 Task: Create a scrum project BridgeTech. Add to scrum project BridgeTech a team member softage.3@softage.net and assign as Project Lead. Add to scrum project BridgeTech a team member softage.4@softage.net
Action: Mouse moved to (225, 65)
Screenshot: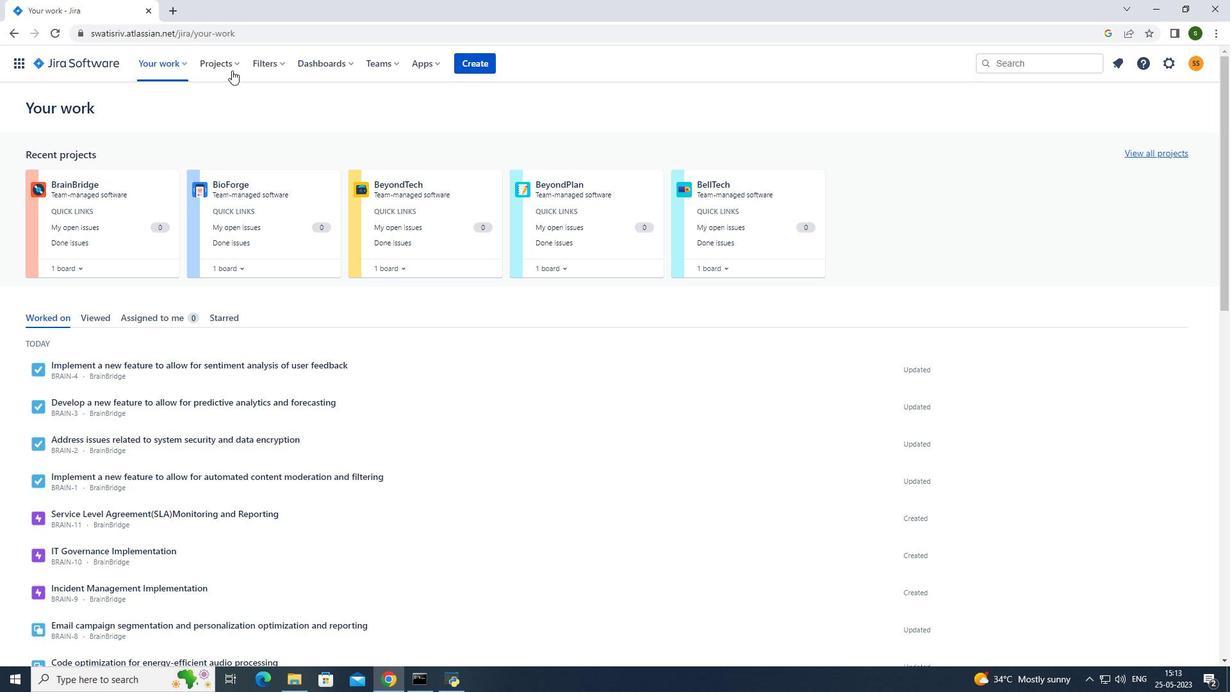 
Action: Mouse pressed left at (225, 65)
Screenshot: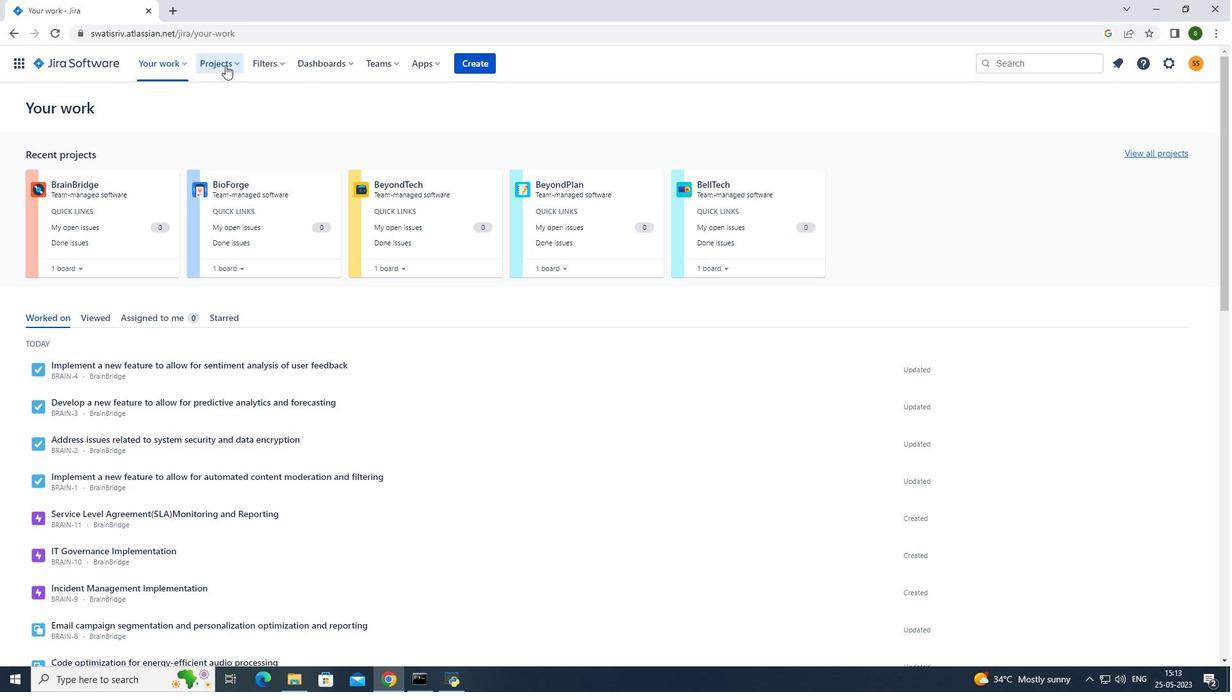 
Action: Mouse moved to (240, 317)
Screenshot: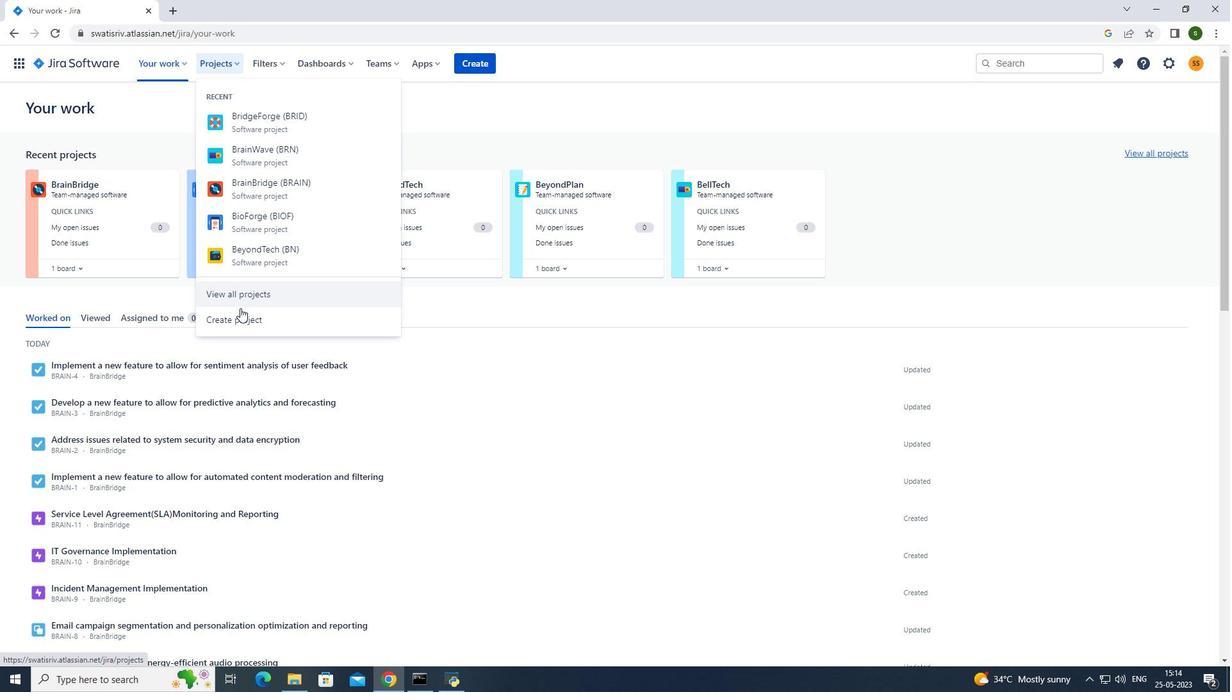 
Action: Mouse pressed left at (240, 317)
Screenshot: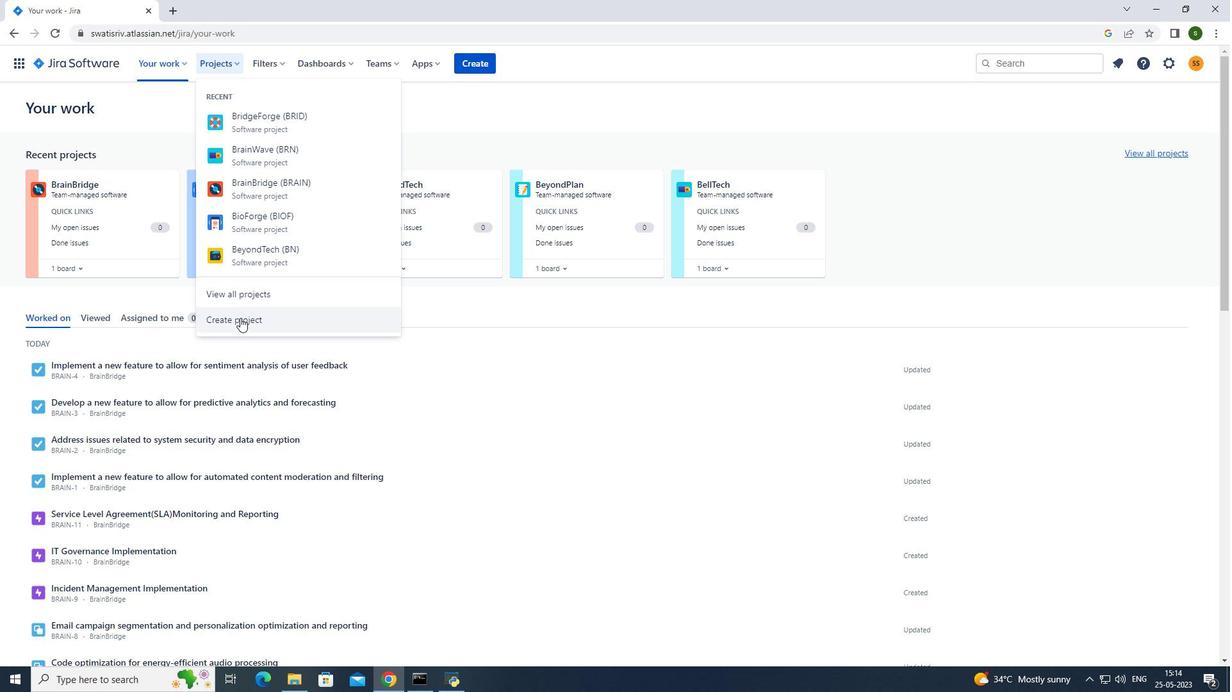 
Action: Mouse moved to (788, 321)
Screenshot: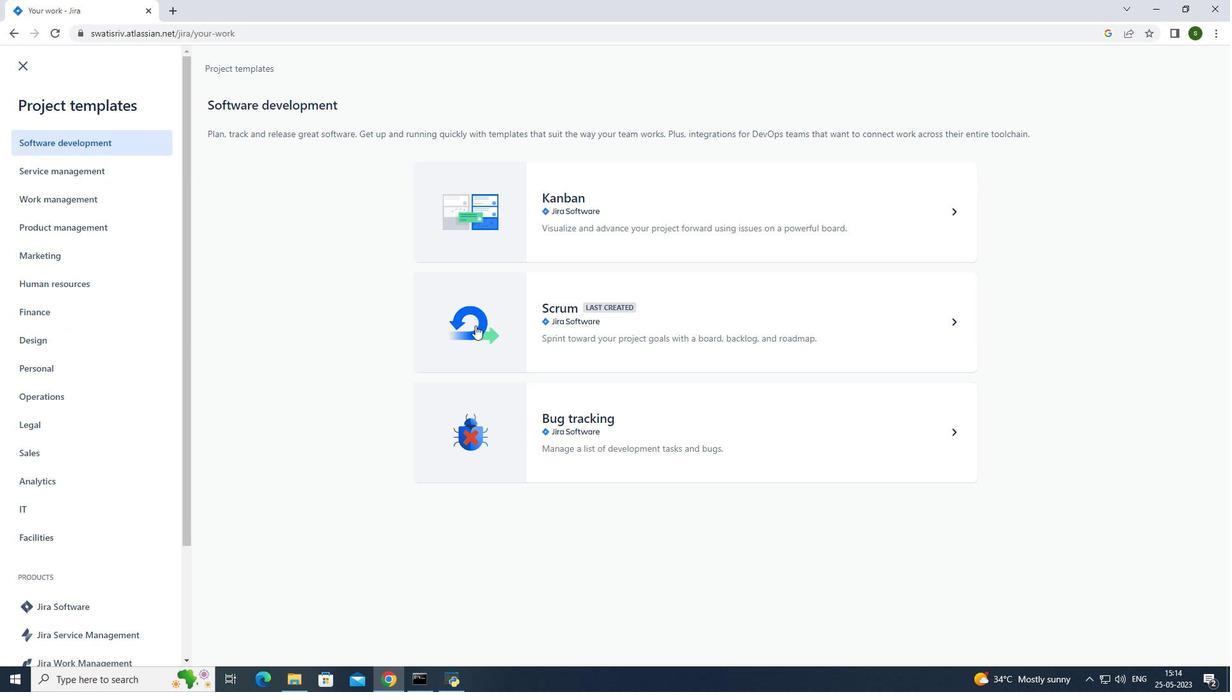 
Action: Mouse pressed left at (788, 321)
Screenshot: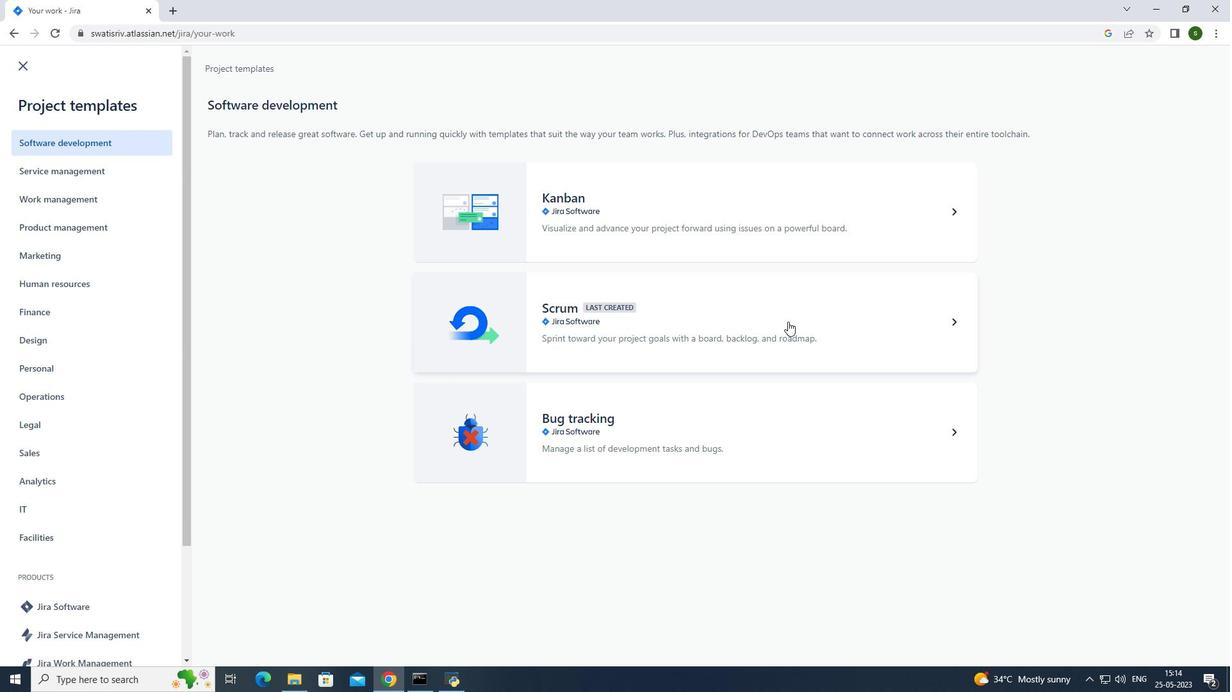 
Action: Mouse moved to (951, 639)
Screenshot: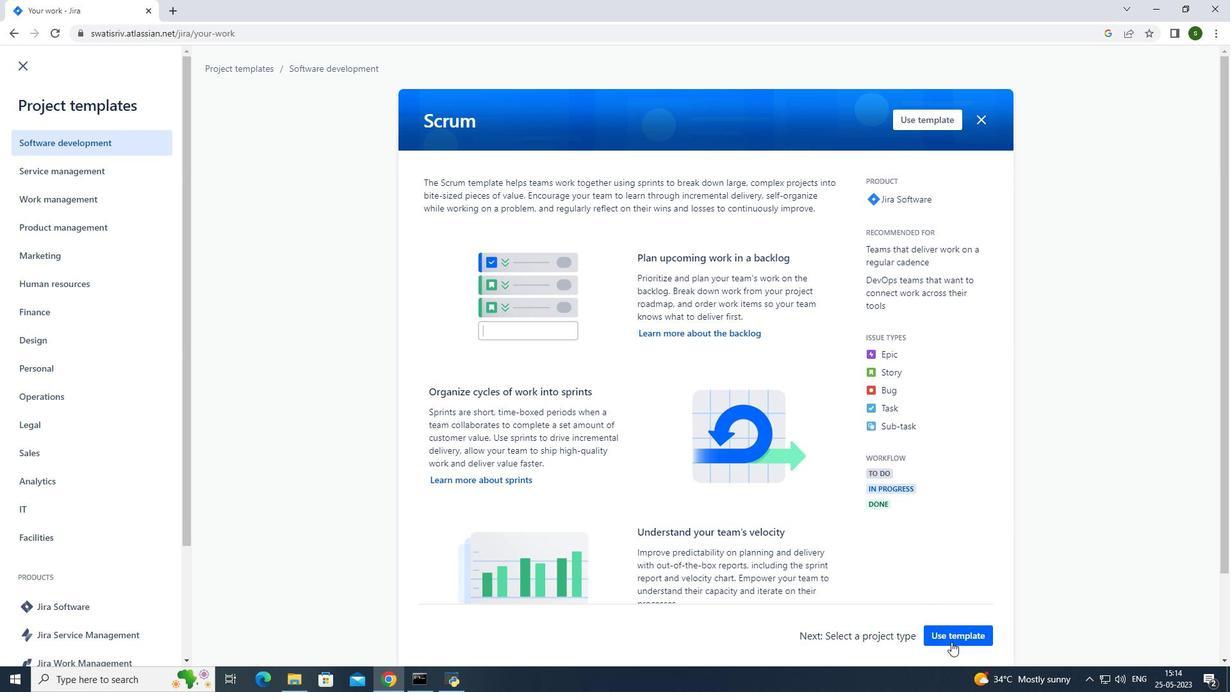
Action: Mouse pressed left at (951, 639)
Screenshot: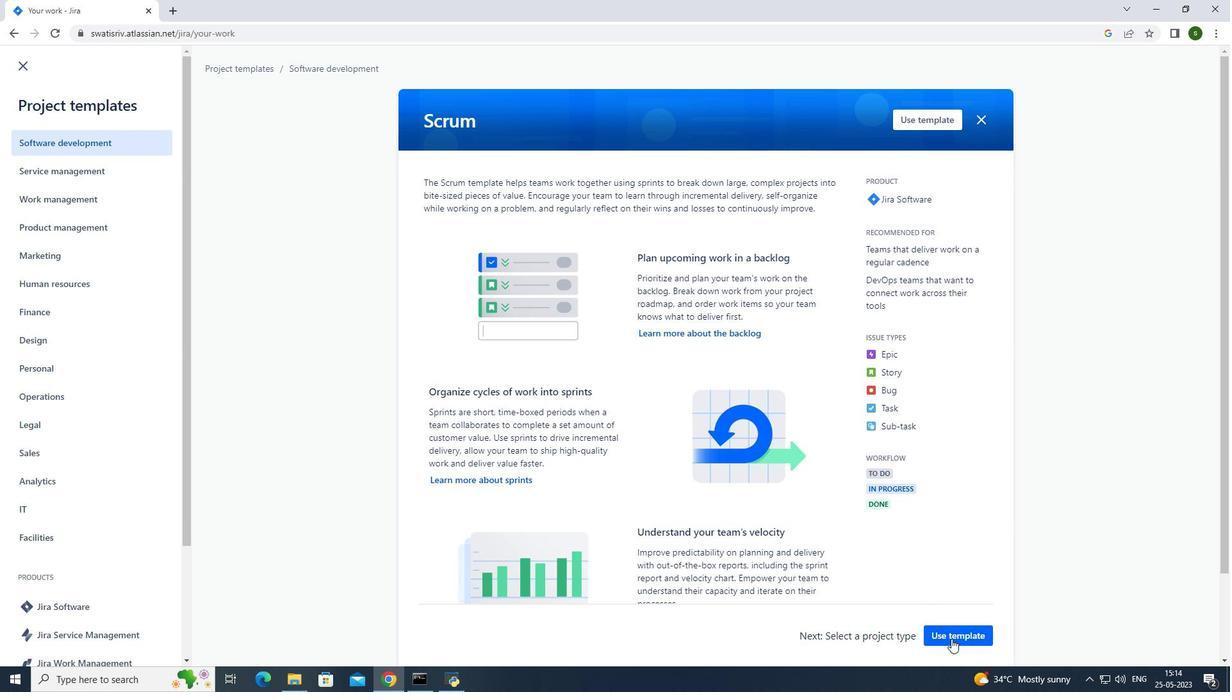 
Action: Mouse moved to (575, 628)
Screenshot: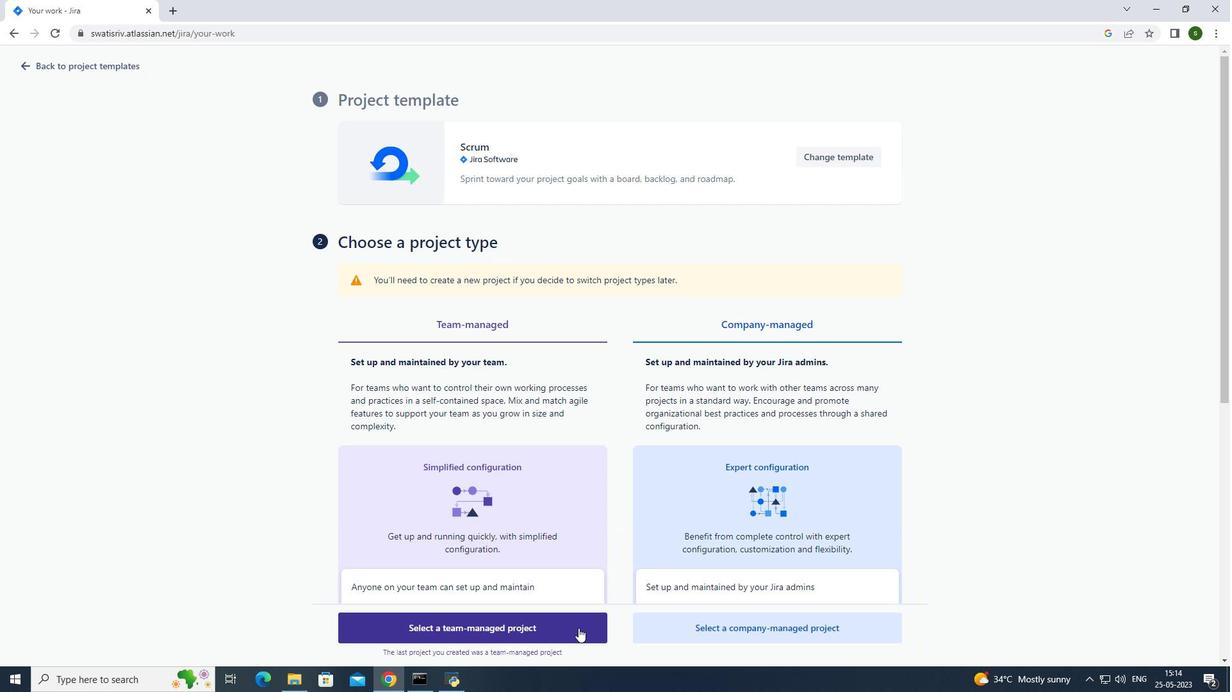 
Action: Mouse pressed left at (575, 628)
Screenshot: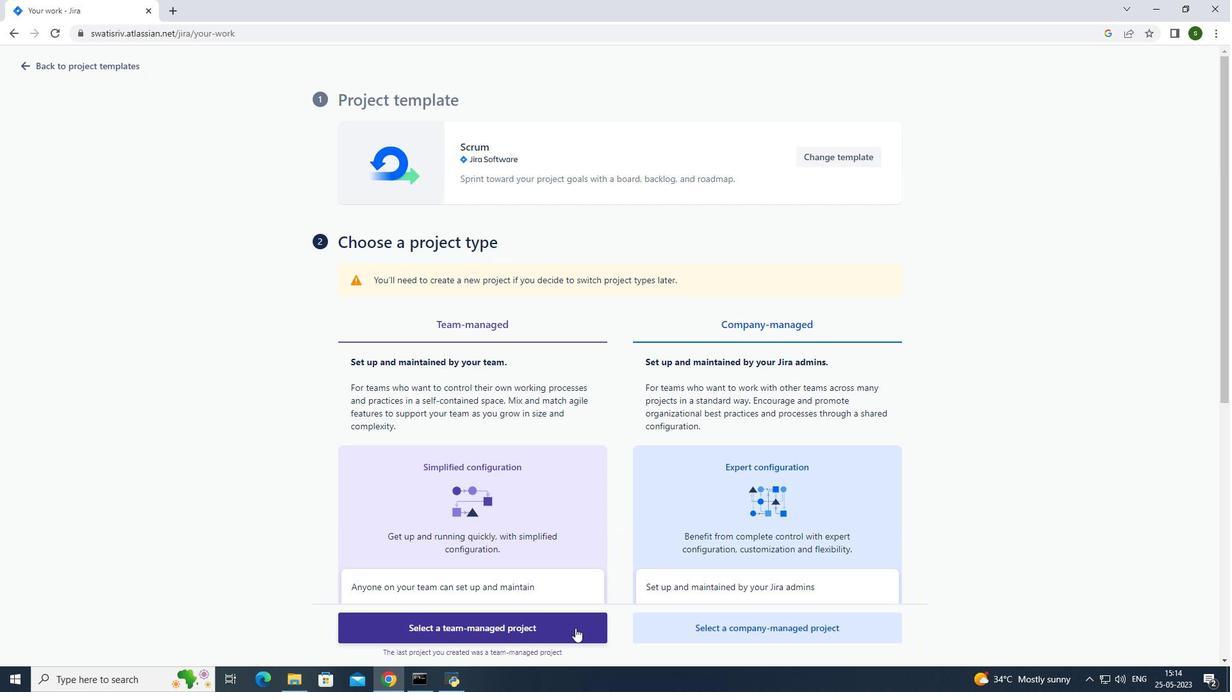 
Action: Mouse moved to (463, 295)
Screenshot: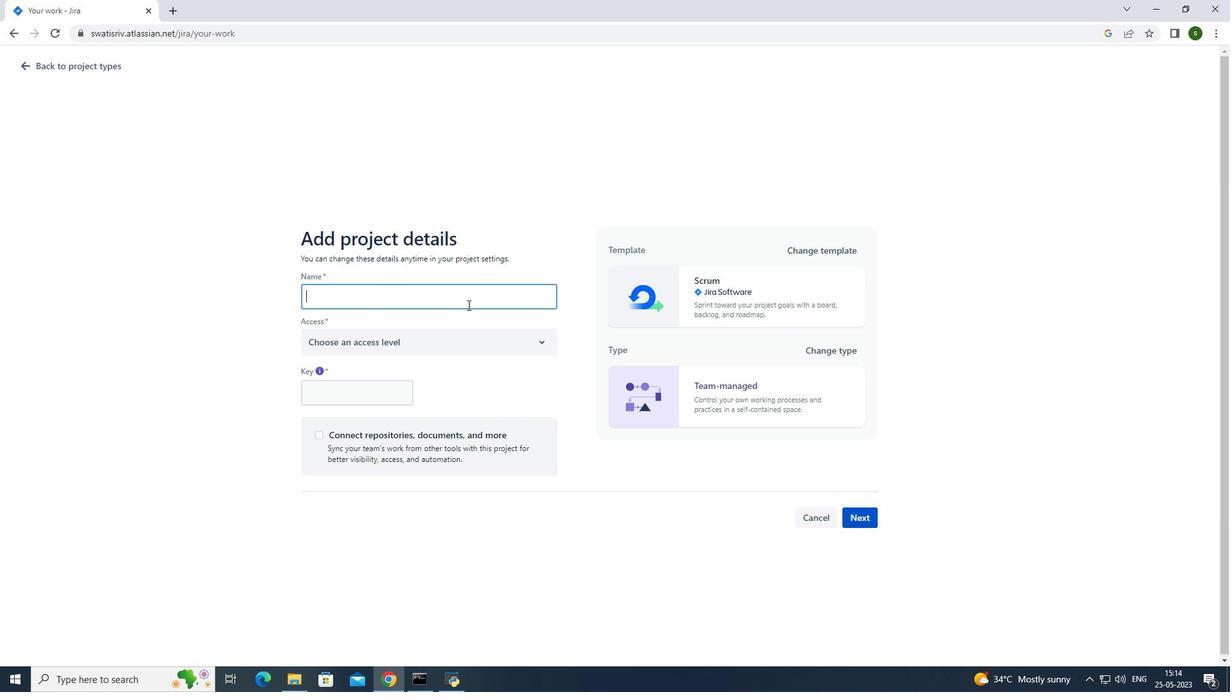 
Action: Mouse pressed left at (463, 295)
Screenshot: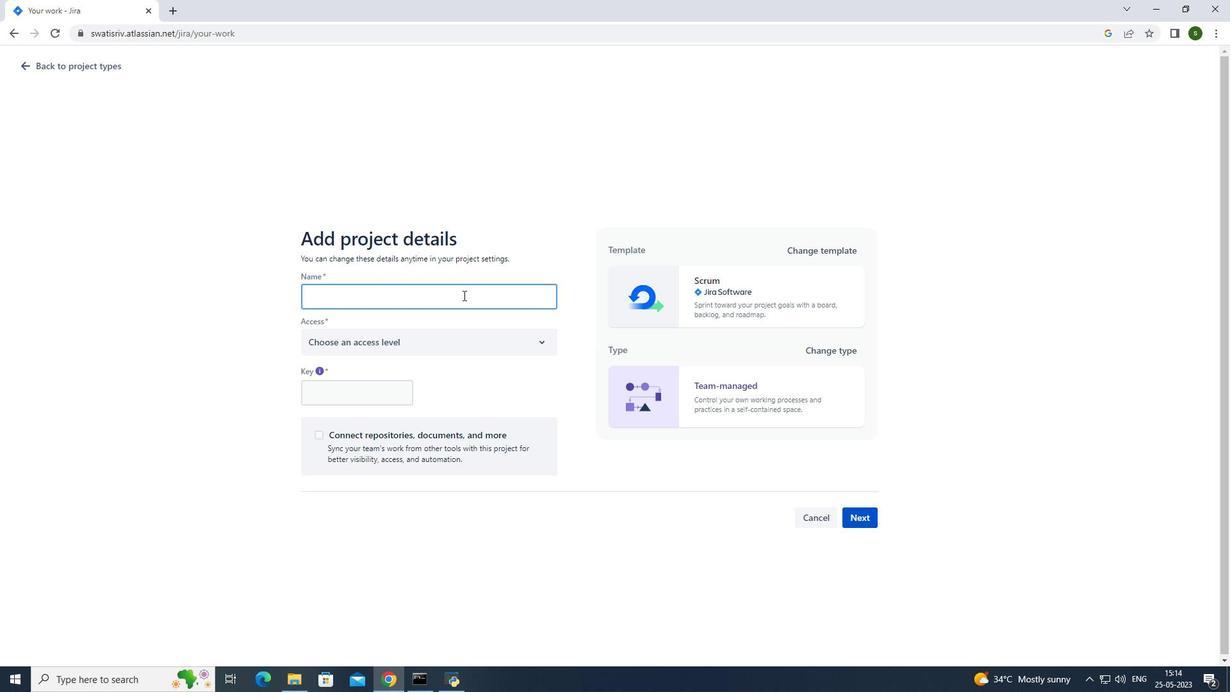 
Action: Key pressed <Key.caps_lock>B<Key.caps_lock>ridge<Key.space><Key.caps_lock>T<Key.caps_lock>ech
Screenshot: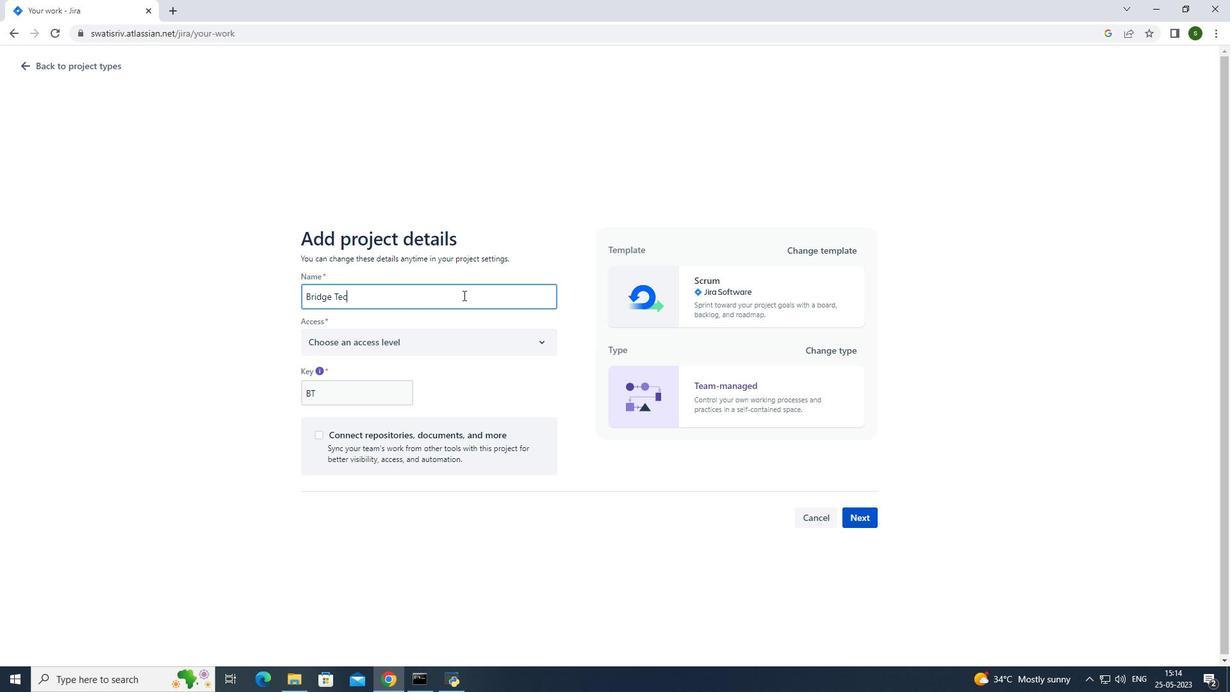 
Action: Mouse moved to (512, 348)
Screenshot: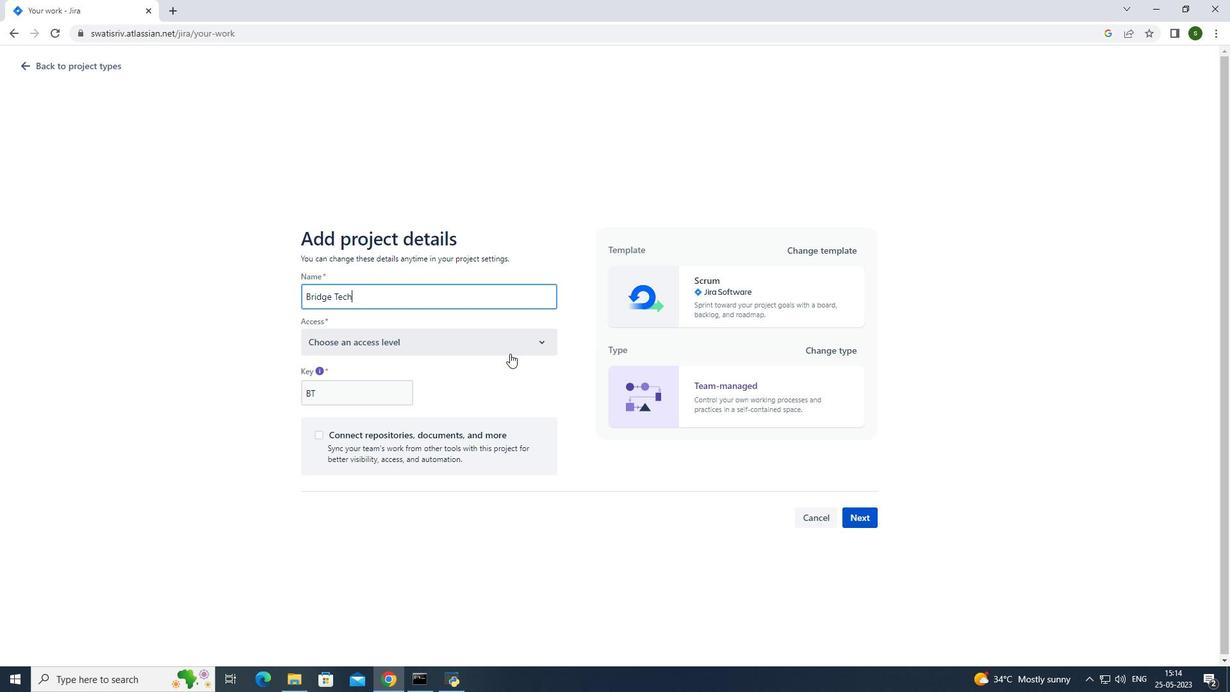 
Action: Mouse pressed left at (512, 348)
Screenshot: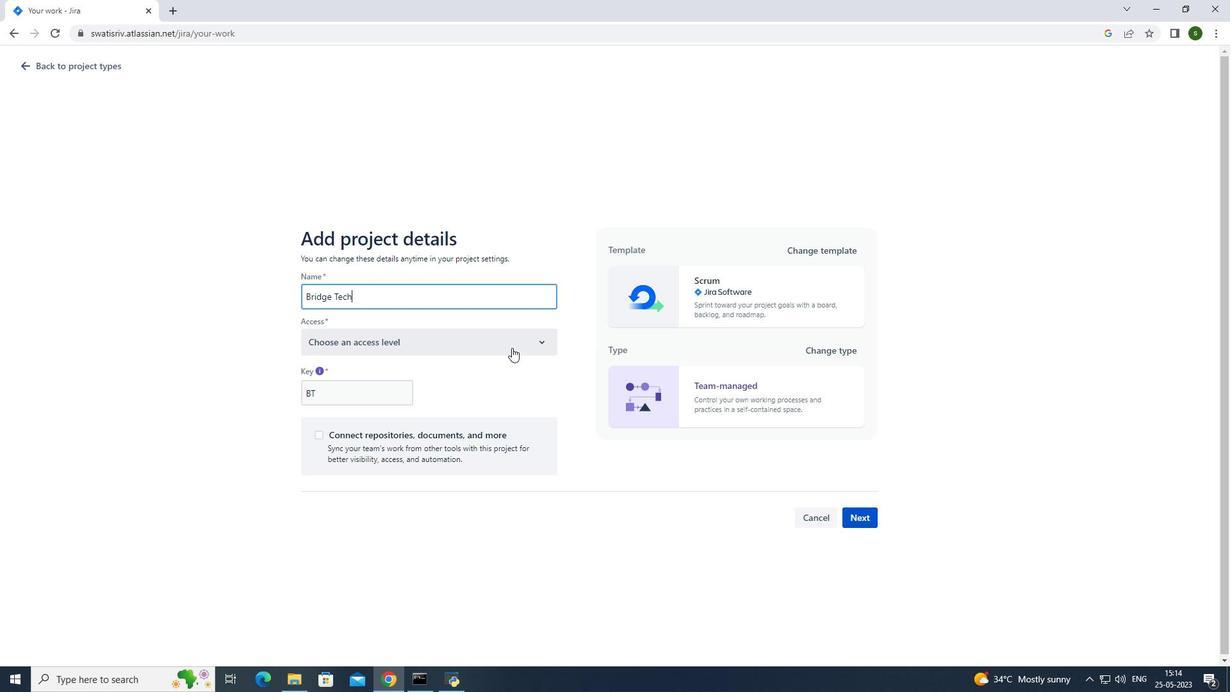 
Action: Mouse moved to (480, 385)
Screenshot: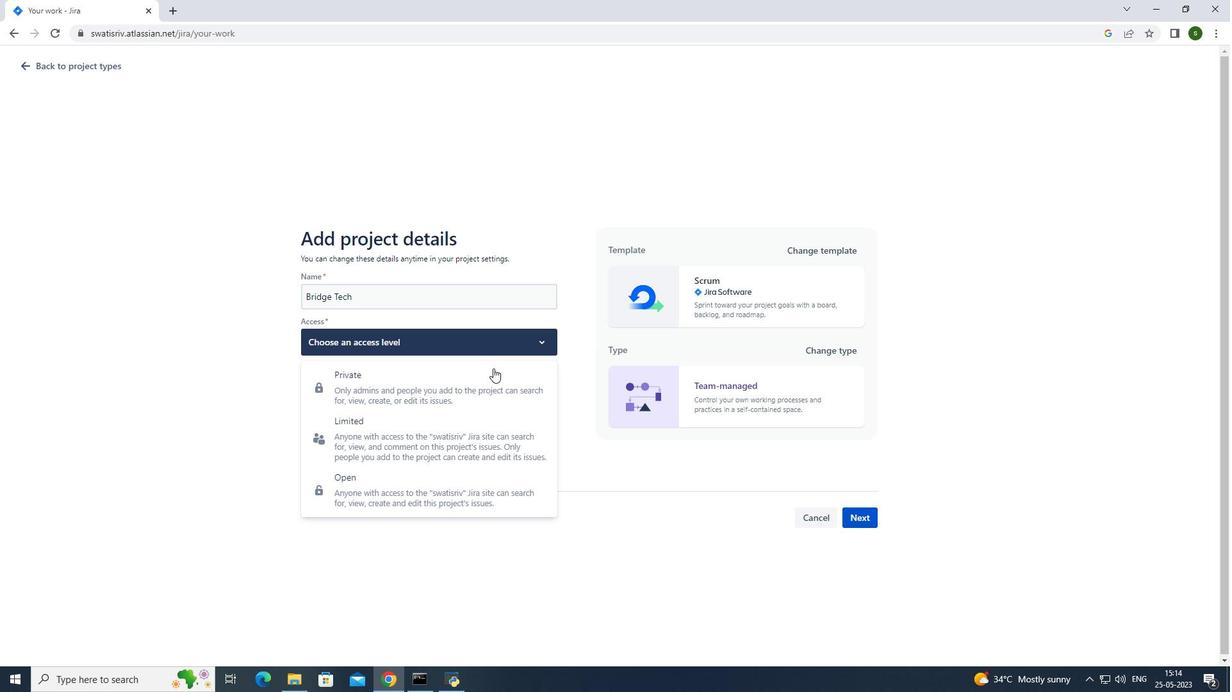 
Action: Mouse pressed left at (480, 385)
Screenshot: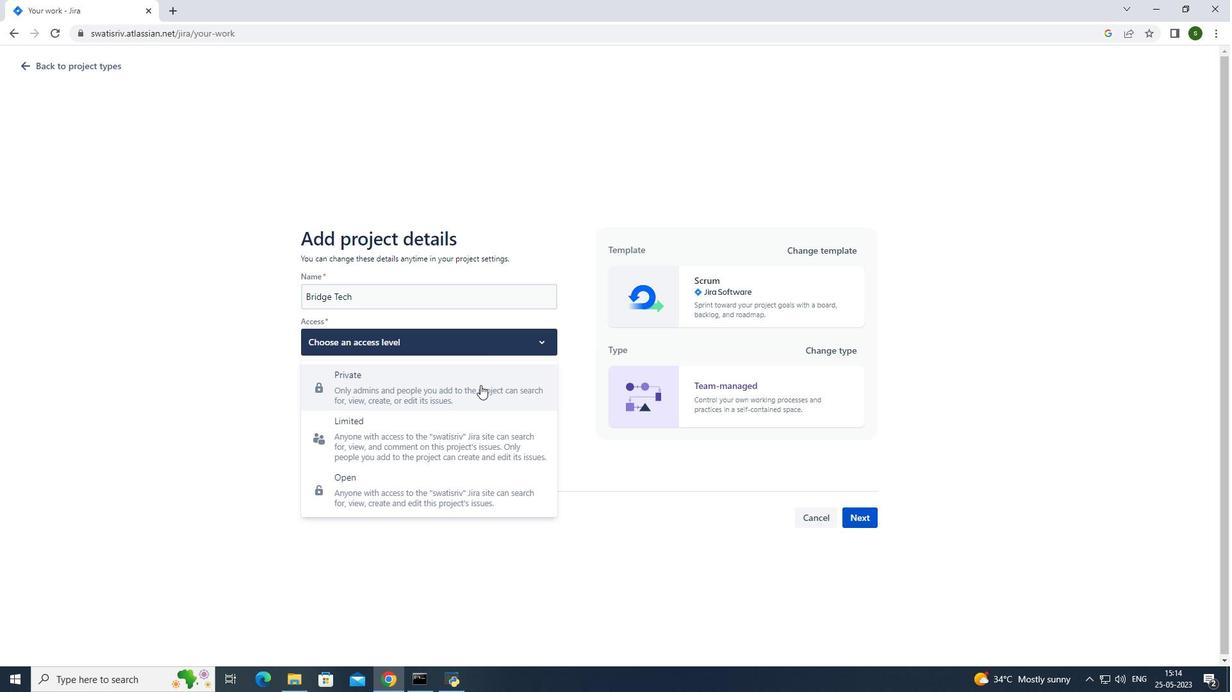 
Action: Mouse moved to (863, 518)
Screenshot: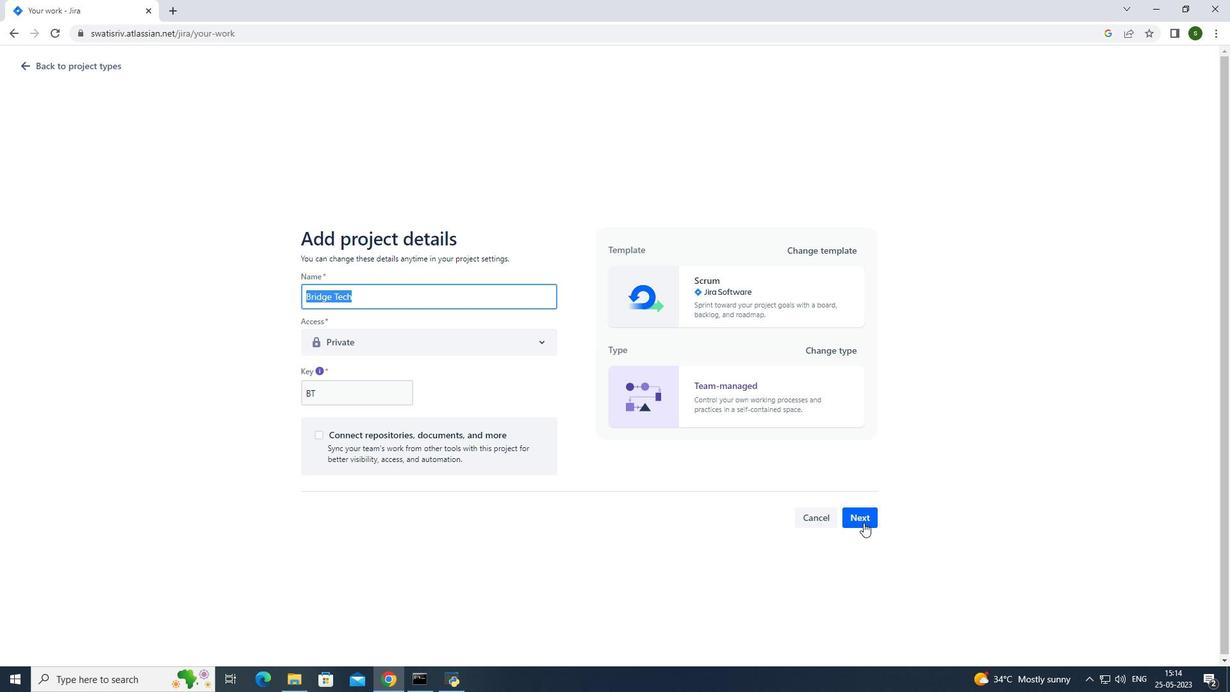 
Action: Mouse pressed left at (863, 518)
Screenshot: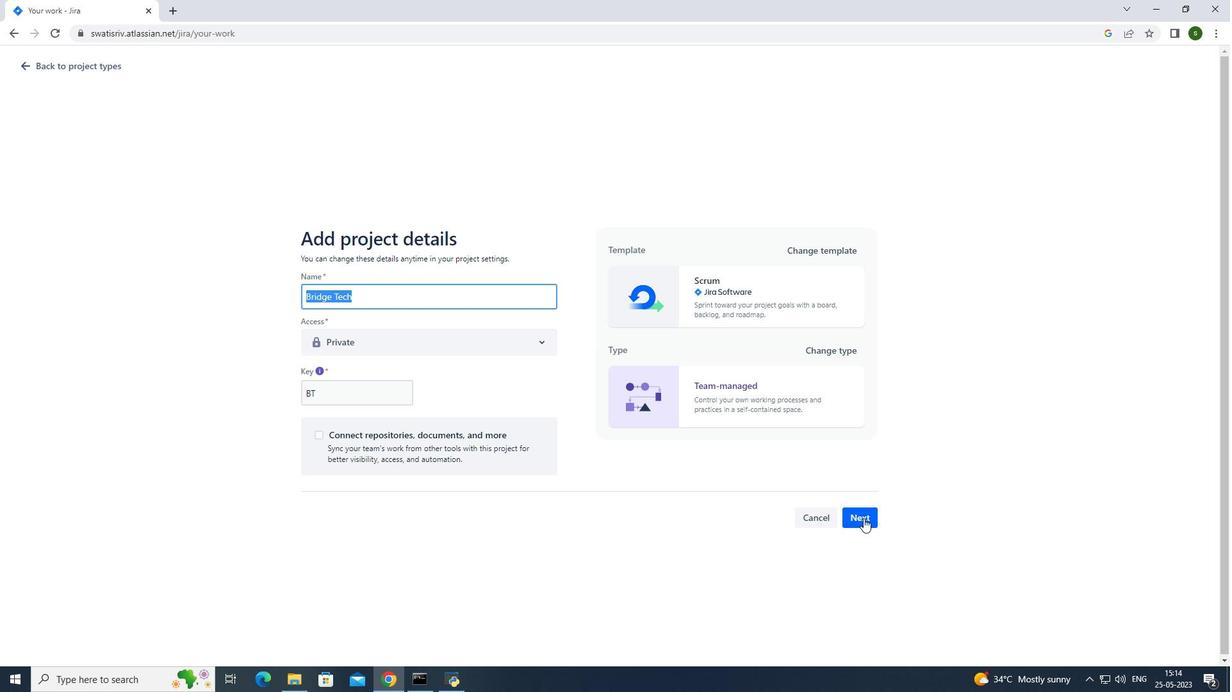 
Action: Mouse moved to (736, 433)
Screenshot: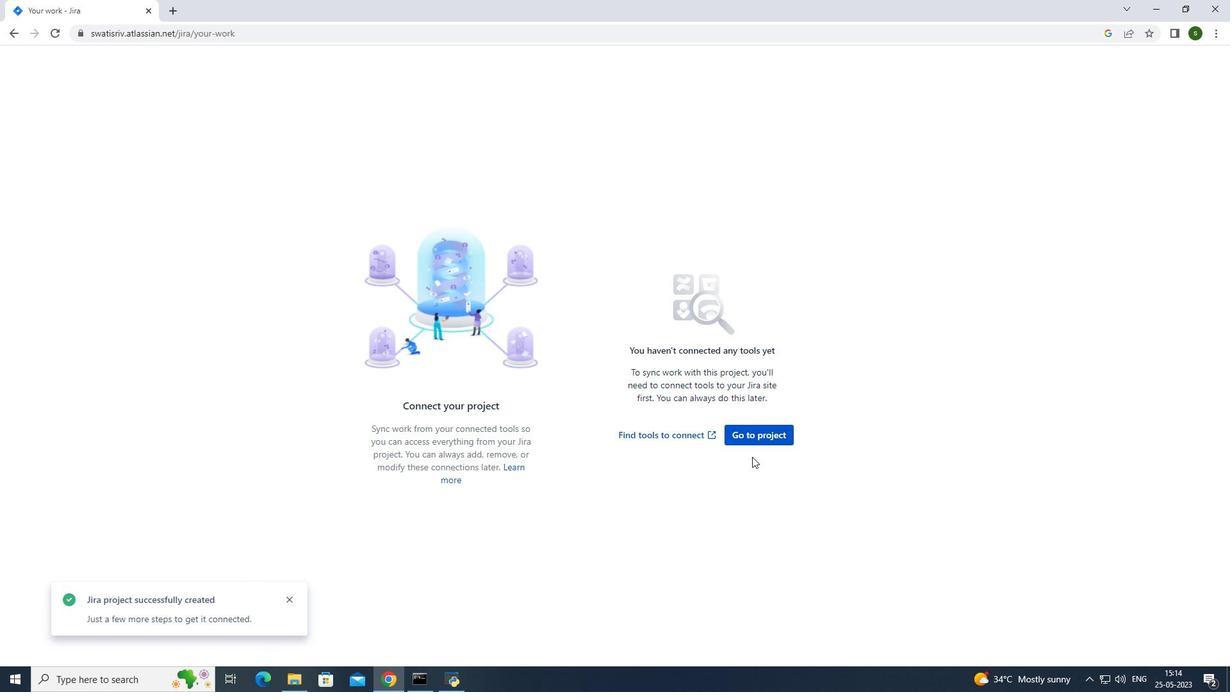 
Action: Mouse pressed left at (736, 433)
Screenshot: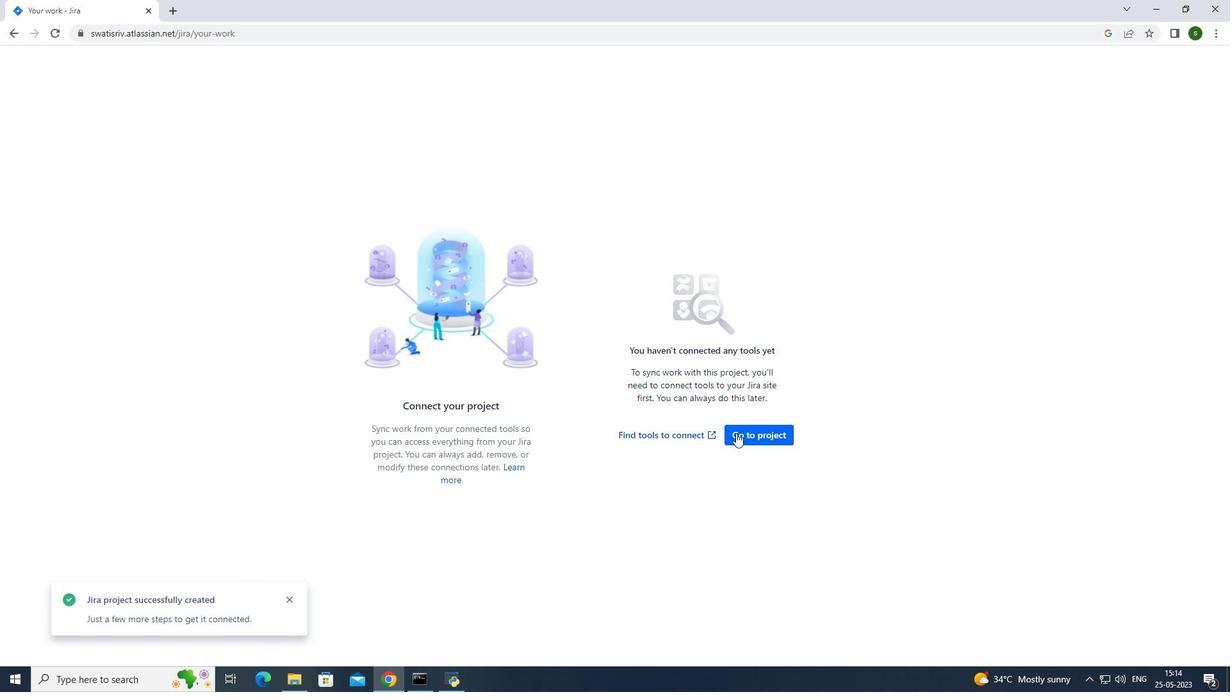 
Action: Mouse moved to (217, 58)
Screenshot: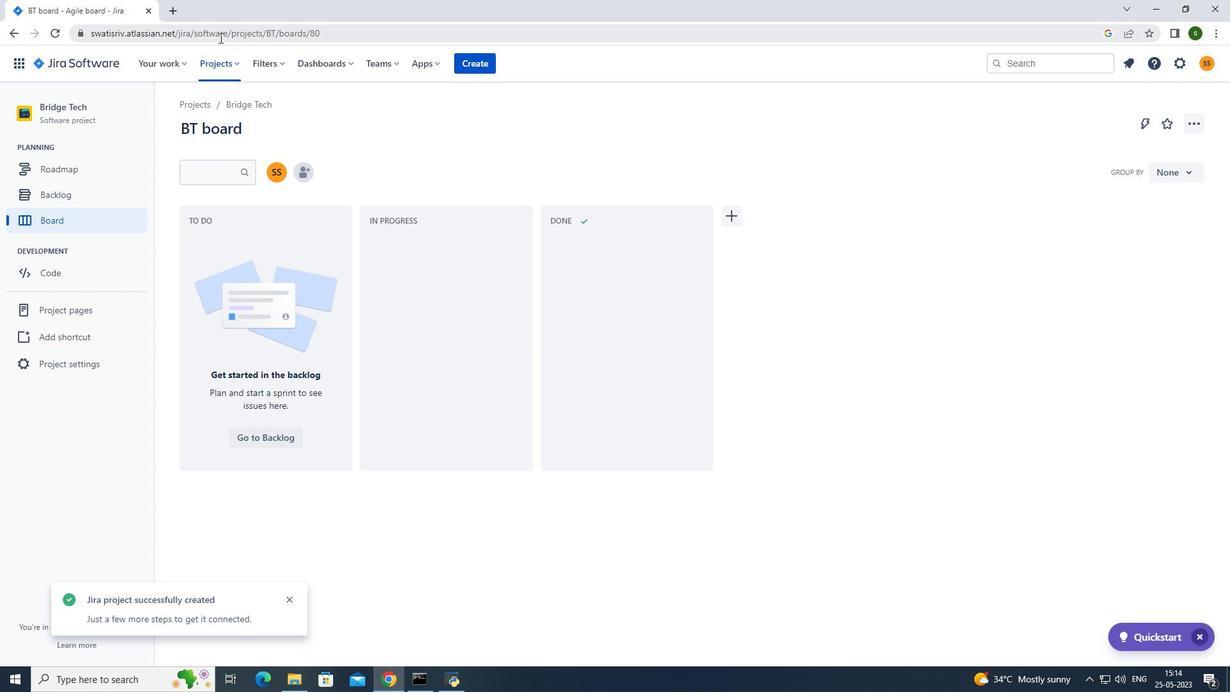 
Action: Mouse pressed left at (217, 58)
Screenshot: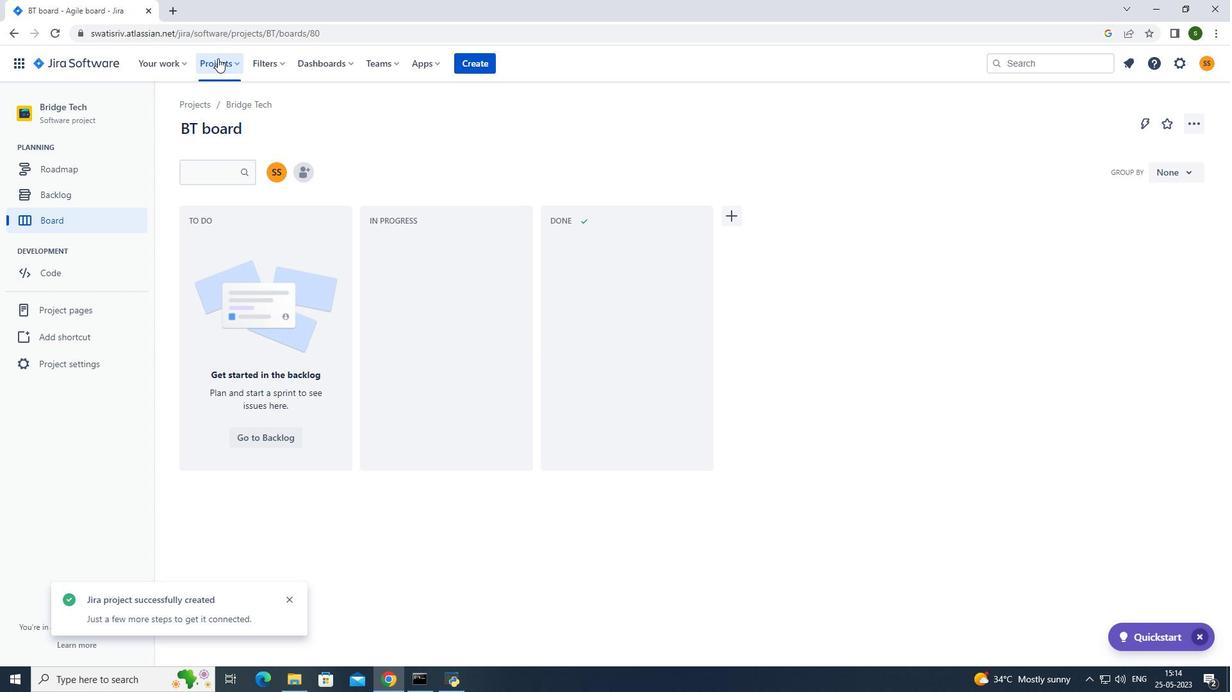 
Action: Mouse moved to (279, 117)
Screenshot: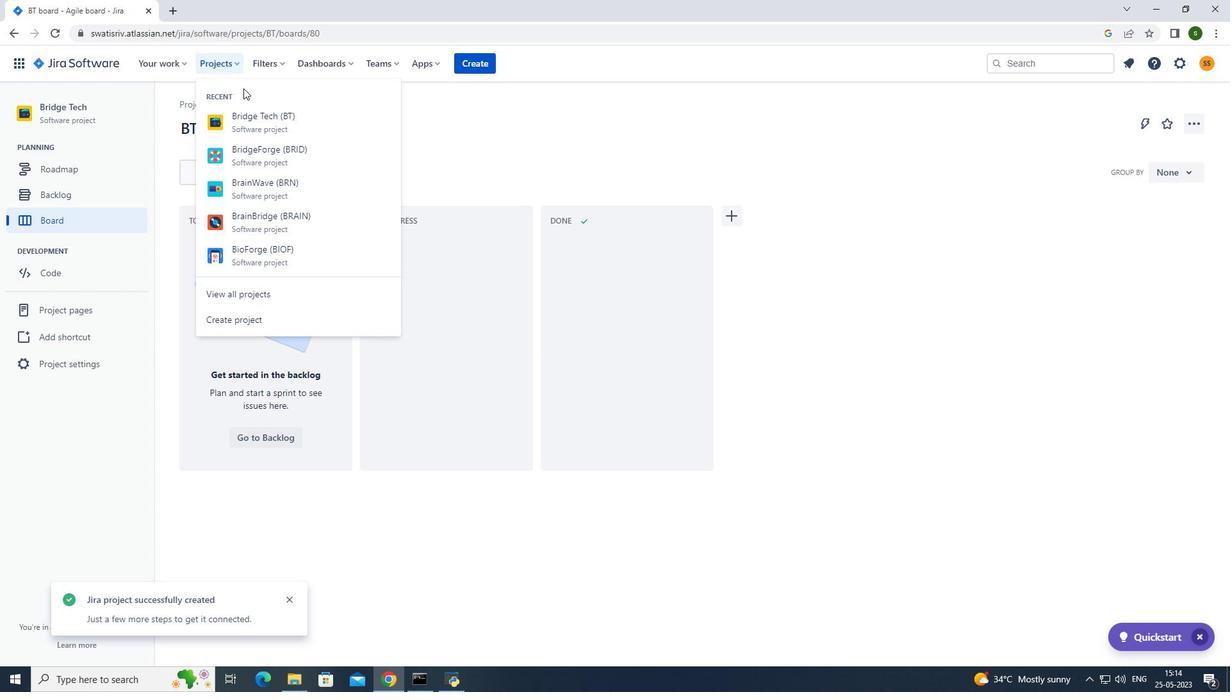 
Action: Mouse pressed left at (279, 117)
Screenshot: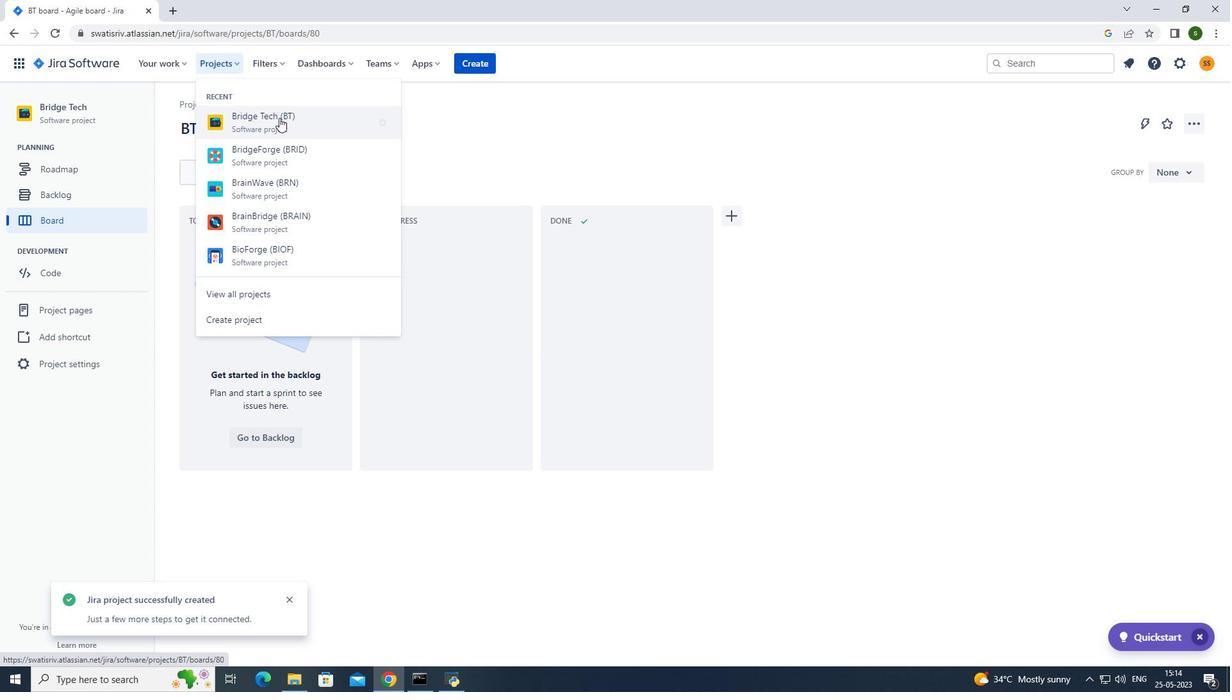 
Action: Mouse moved to (300, 169)
Screenshot: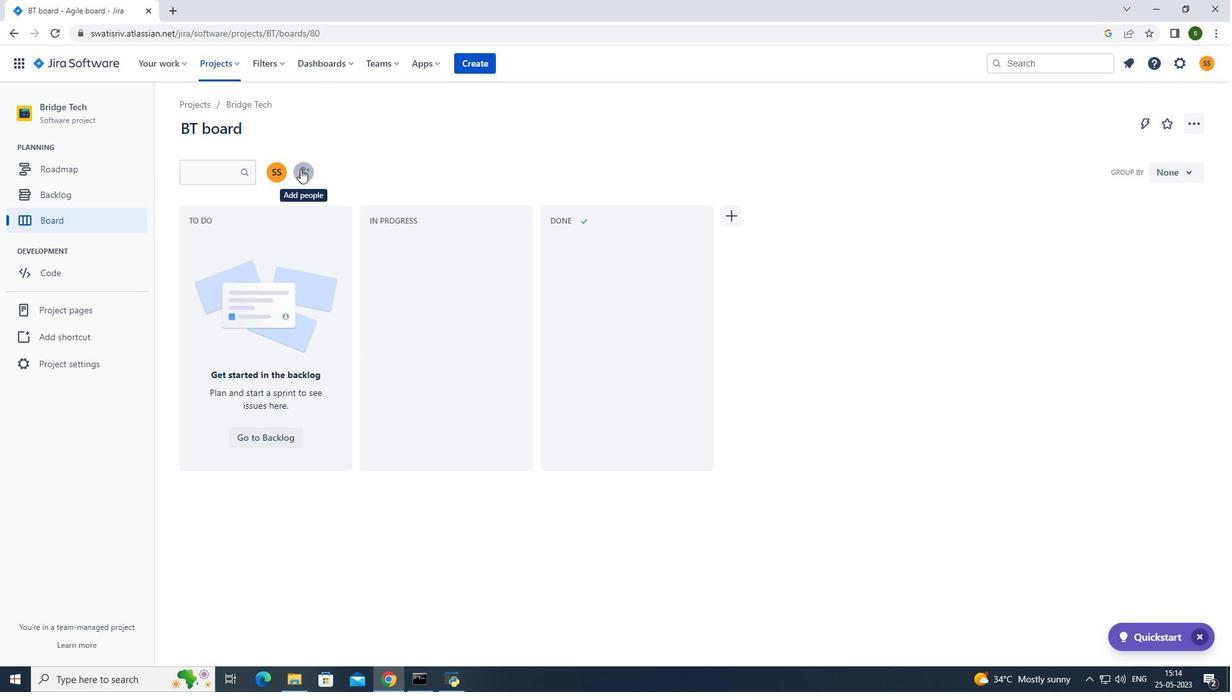 
Action: Mouse pressed left at (300, 169)
Screenshot: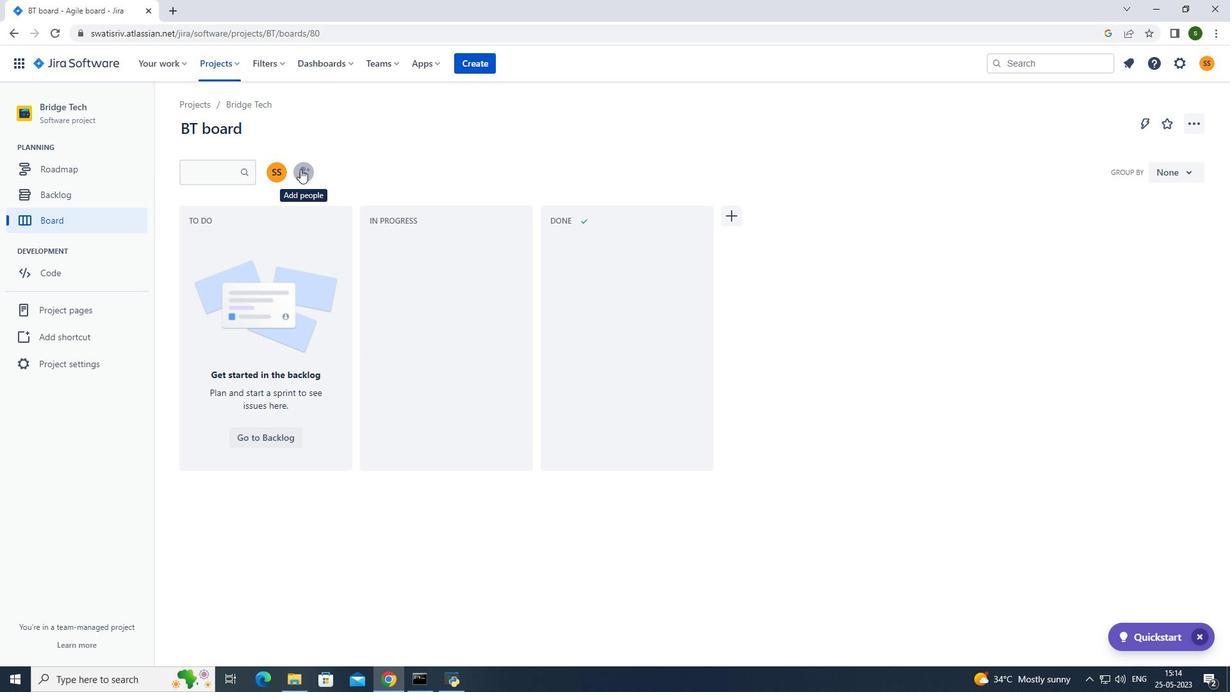 
Action: Mouse moved to (546, 141)
Screenshot: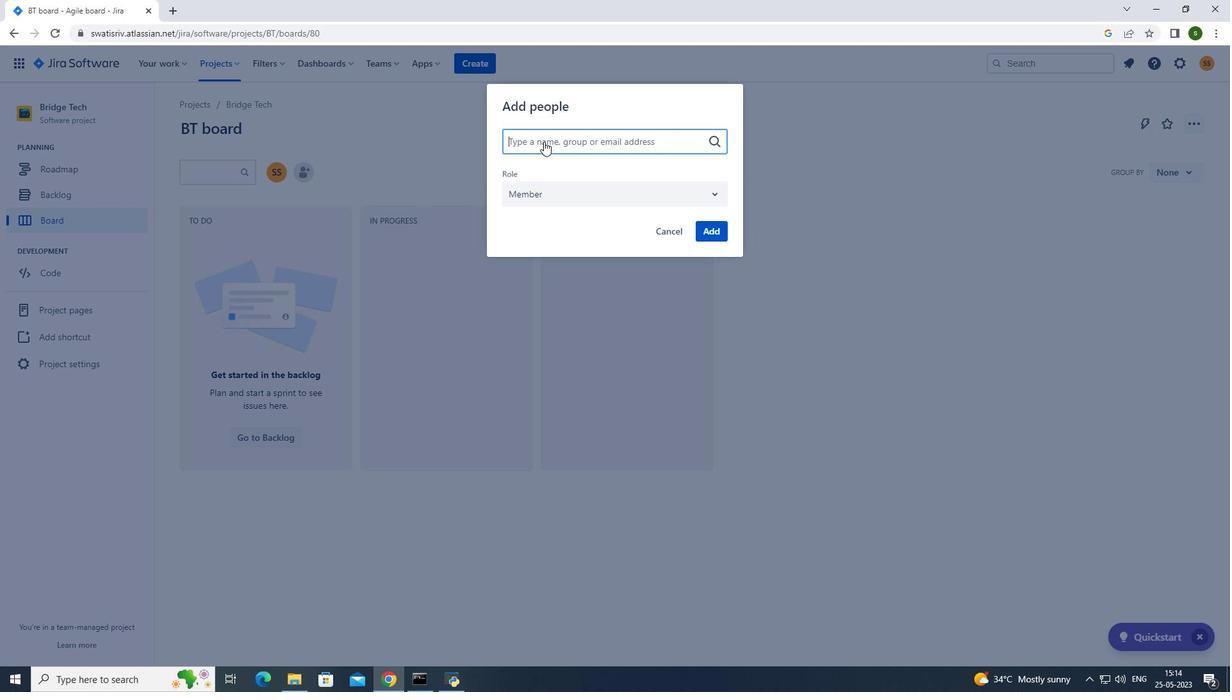 
Action: Key pressed softage.3<Key.shift>@softage.net
Screenshot: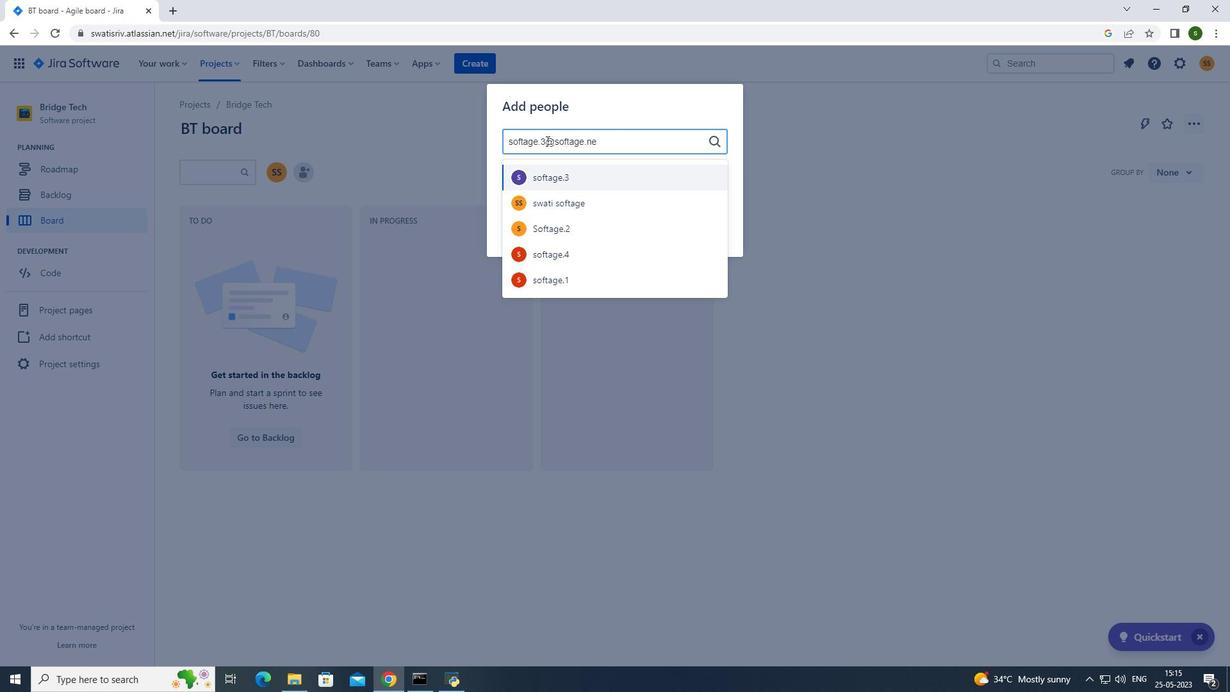 
Action: Mouse moved to (545, 177)
Screenshot: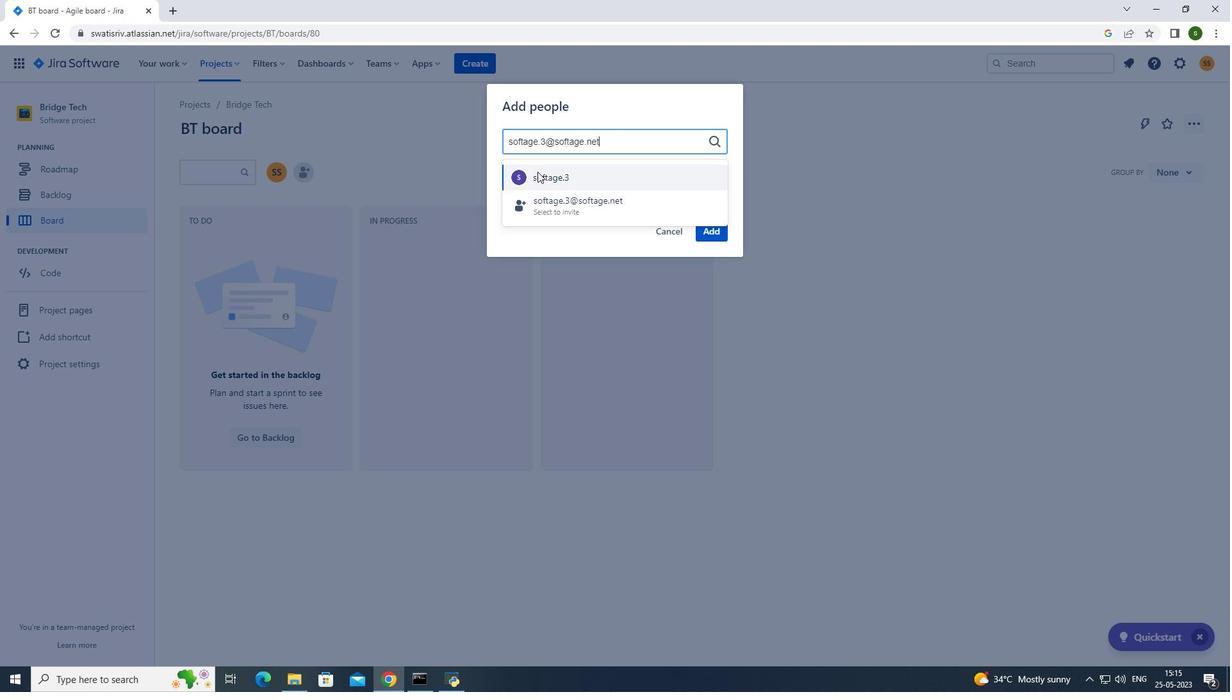 
Action: Mouse pressed left at (545, 177)
Screenshot: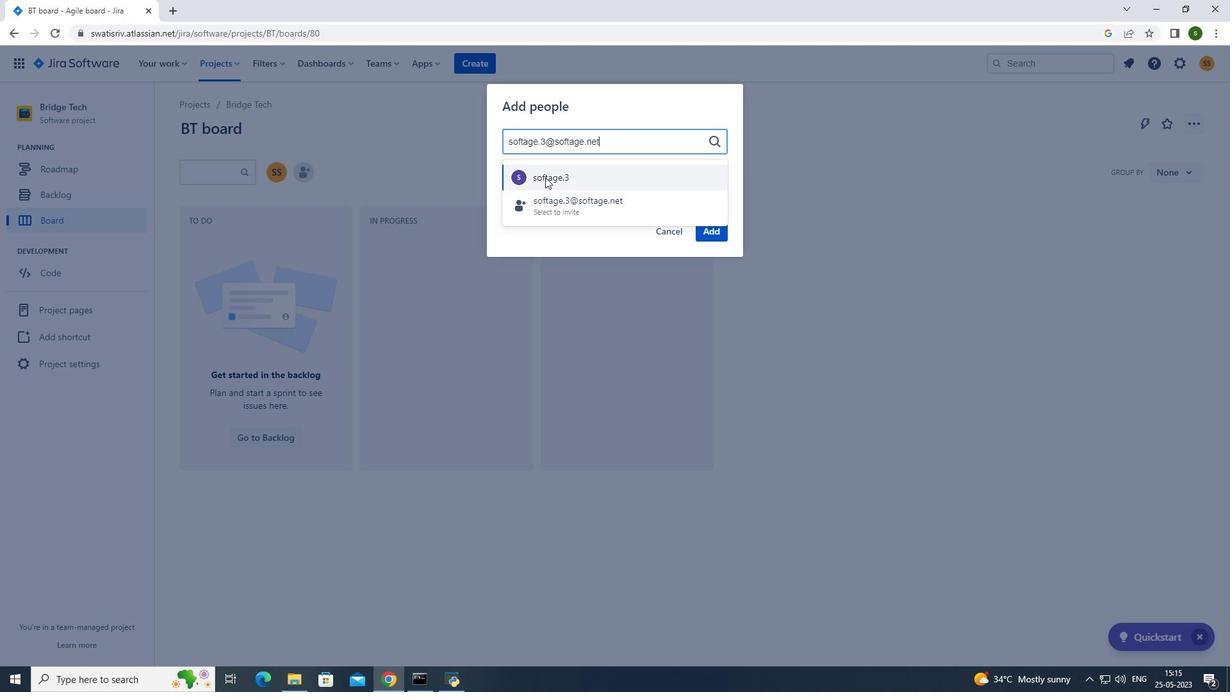 
Action: Mouse moved to (715, 230)
Screenshot: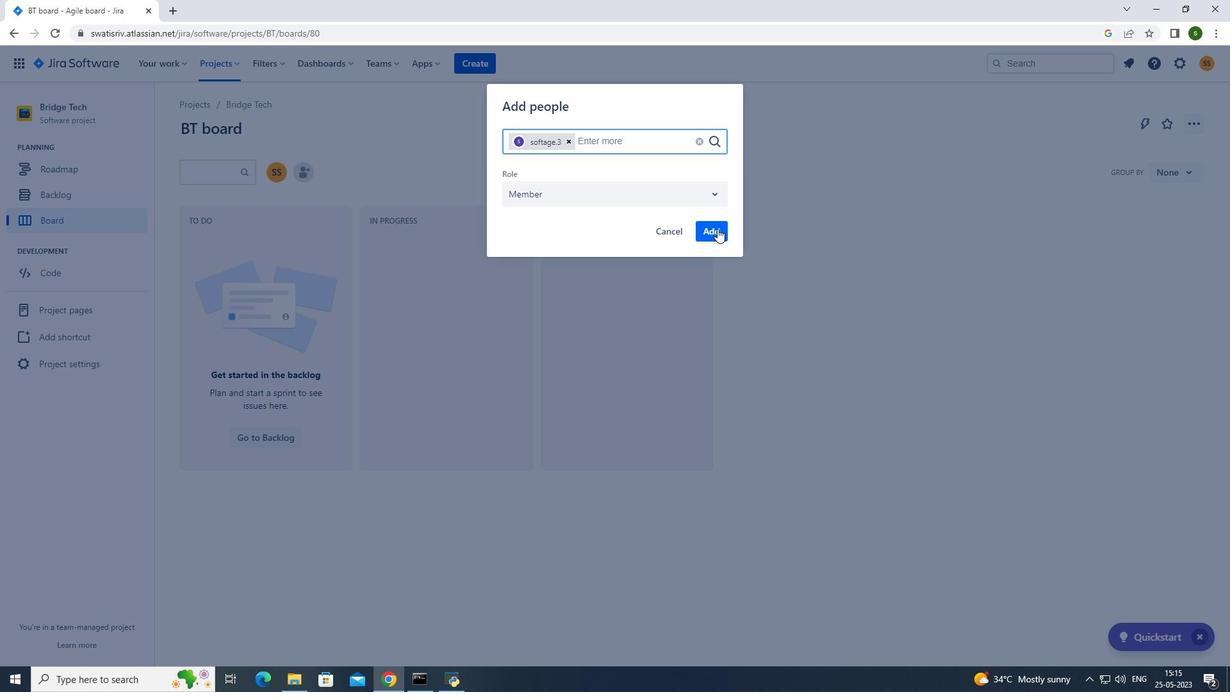 
Action: Mouse pressed left at (715, 230)
Screenshot: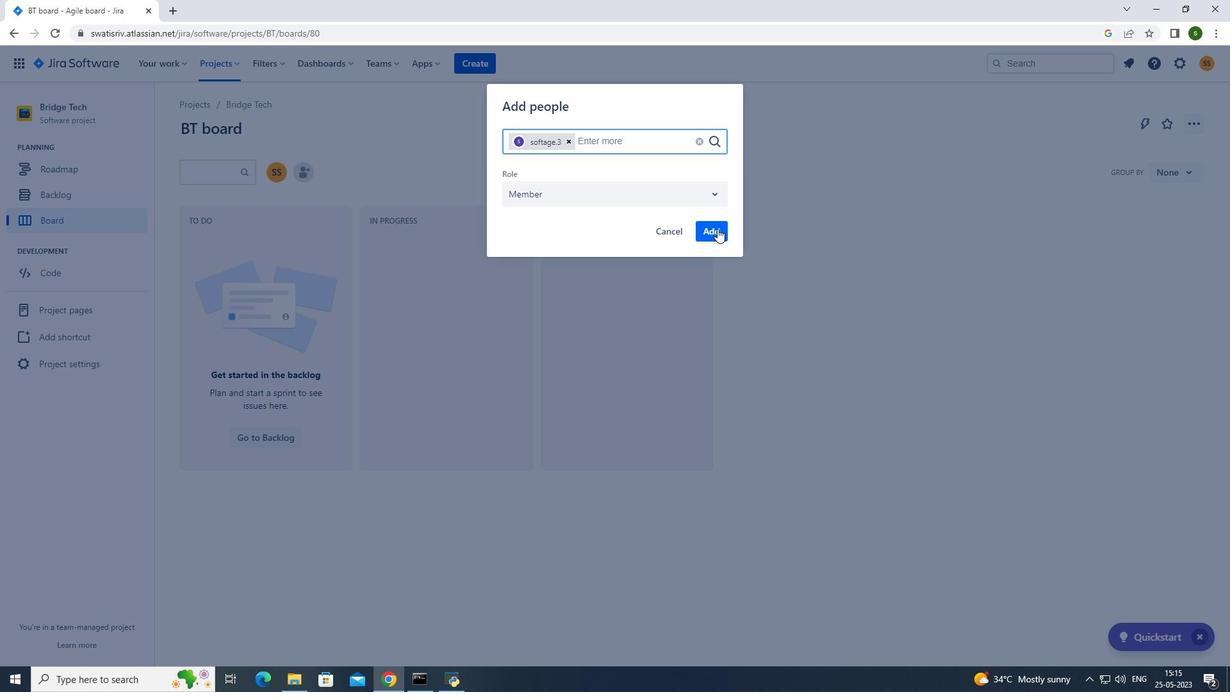 
Action: Mouse moved to (213, 67)
Screenshot: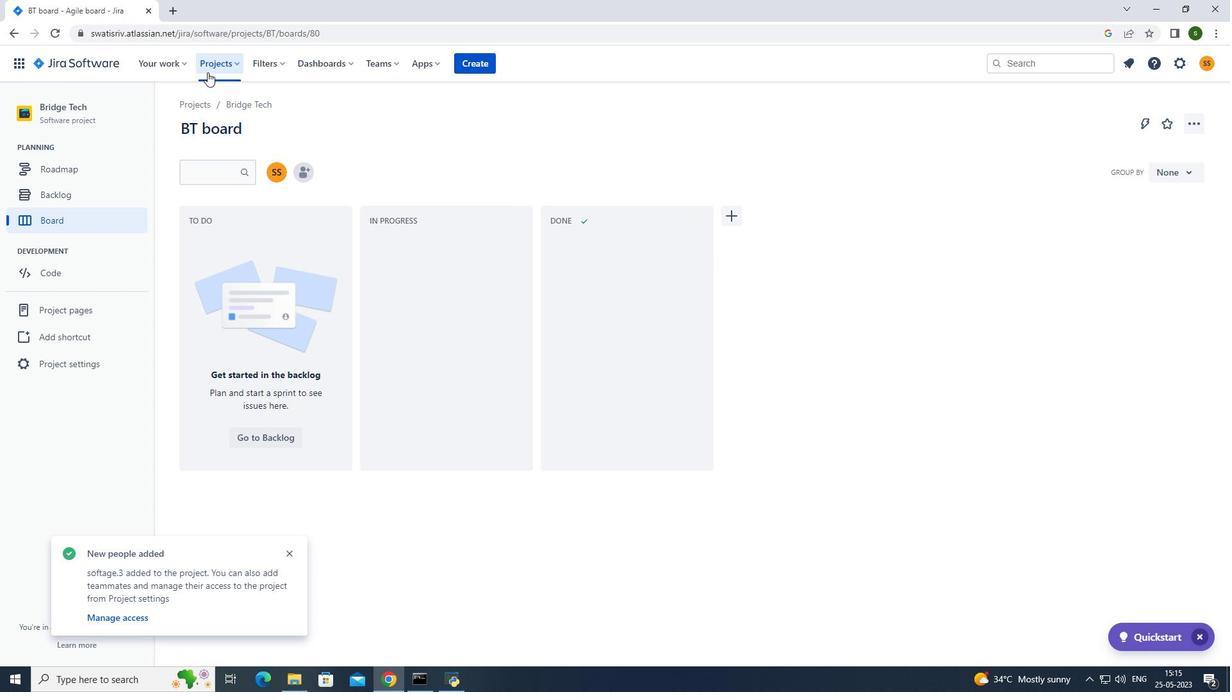 
Action: Mouse pressed left at (213, 67)
Screenshot: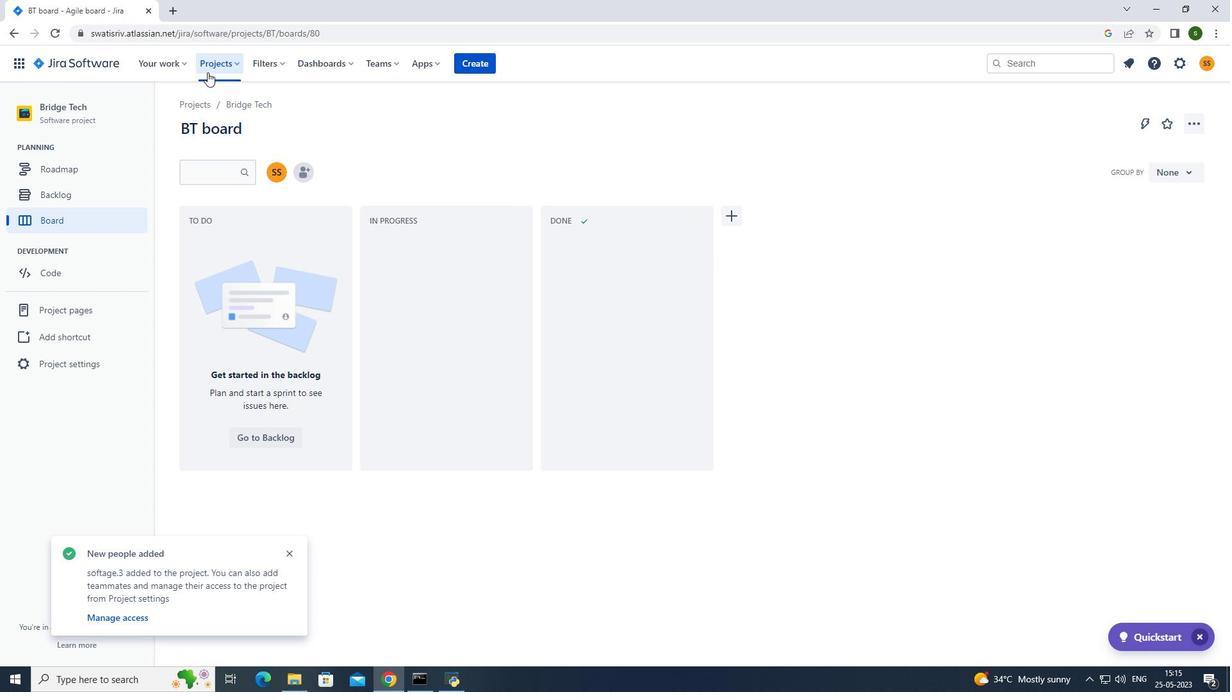 
Action: Mouse moved to (248, 114)
Screenshot: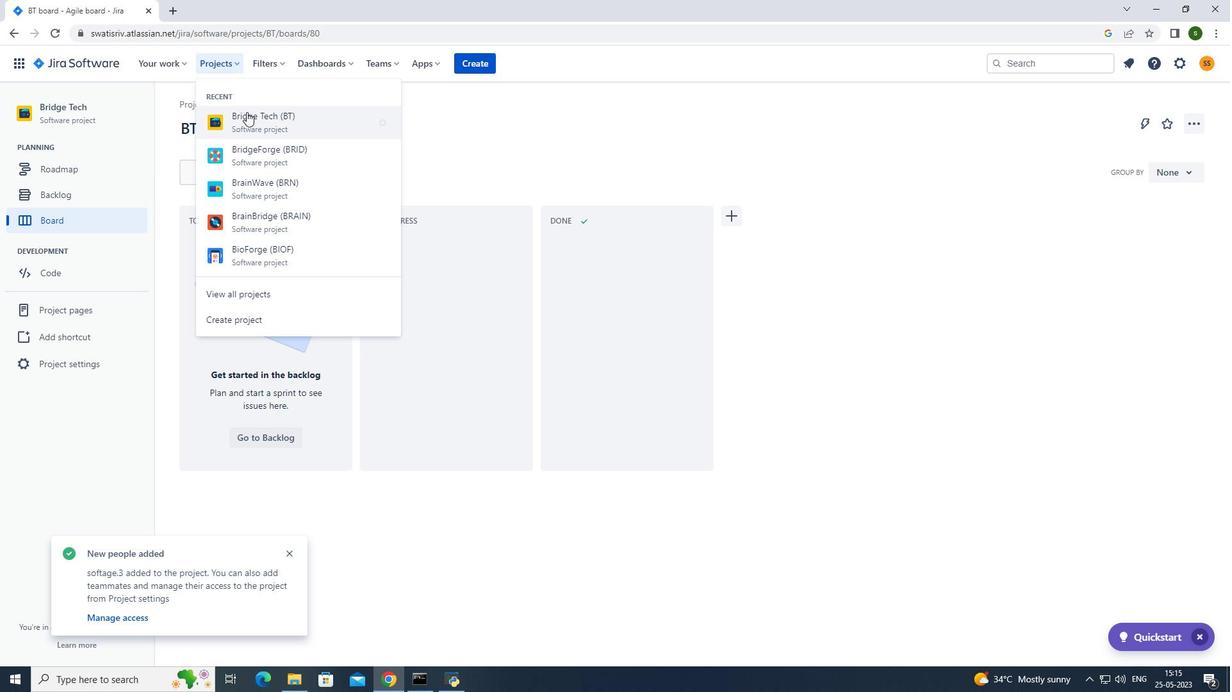 
Action: Mouse pressed left at (248, 114)
Screenshot: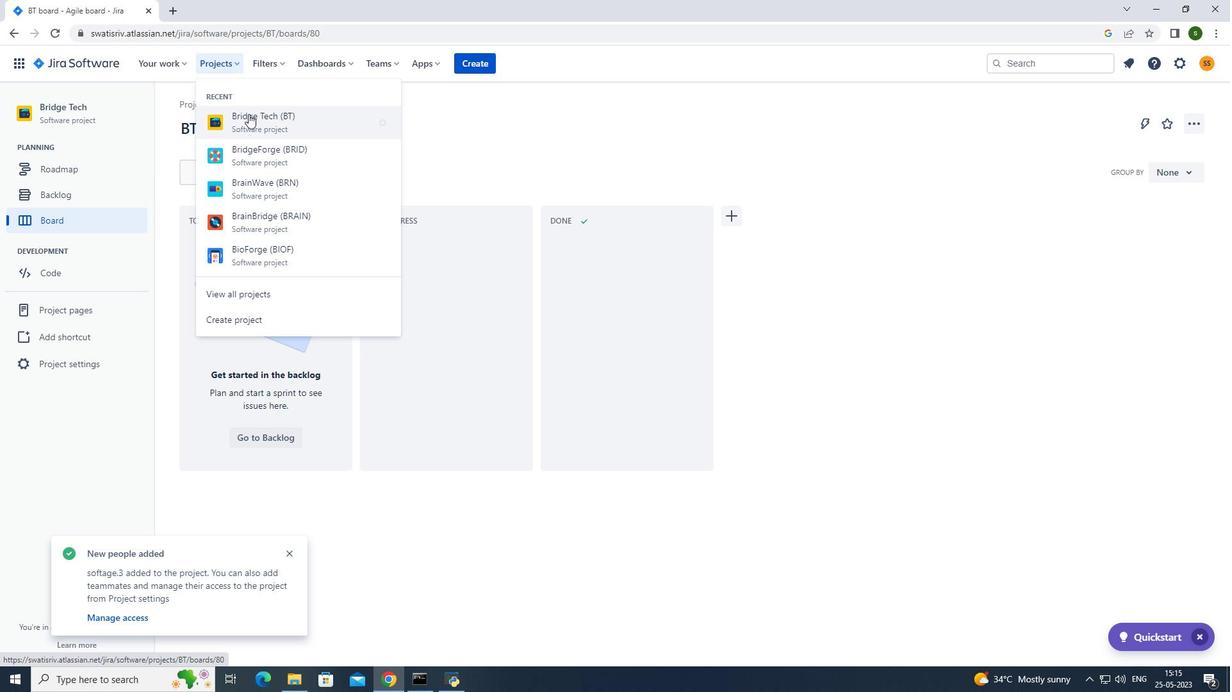 
Action: Mouse moved to (88, 365)
Screenshot: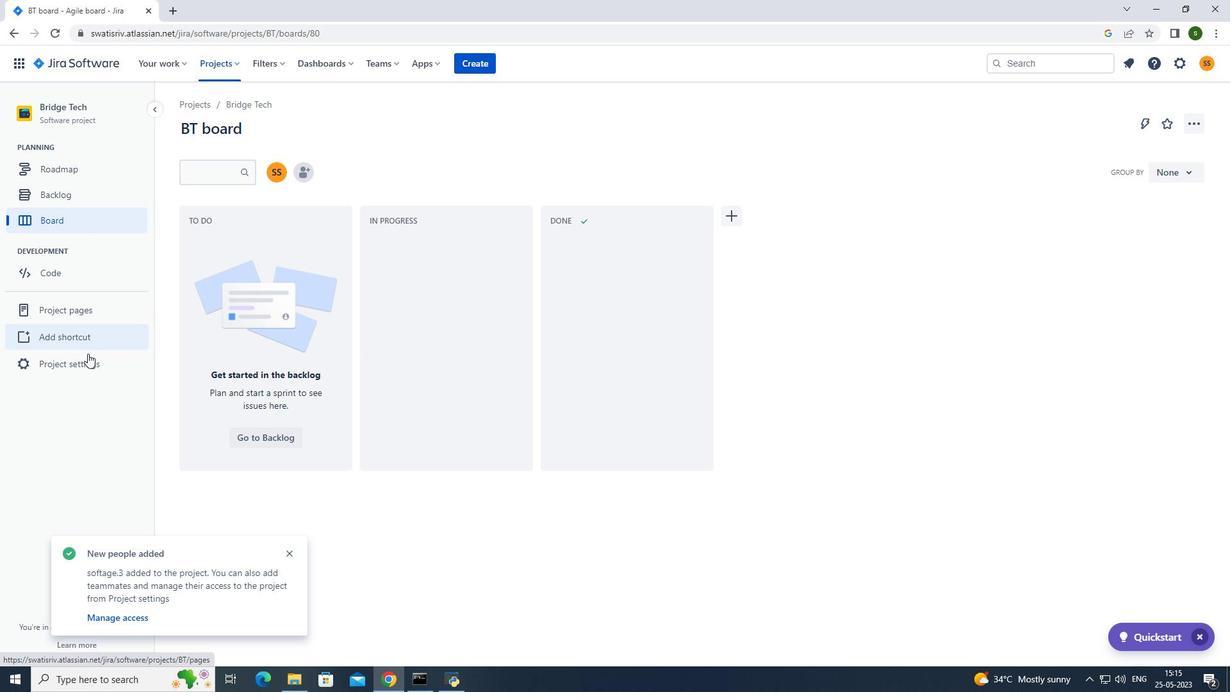 
Action: Mouse pressed left at (88, 365)
Screenshot: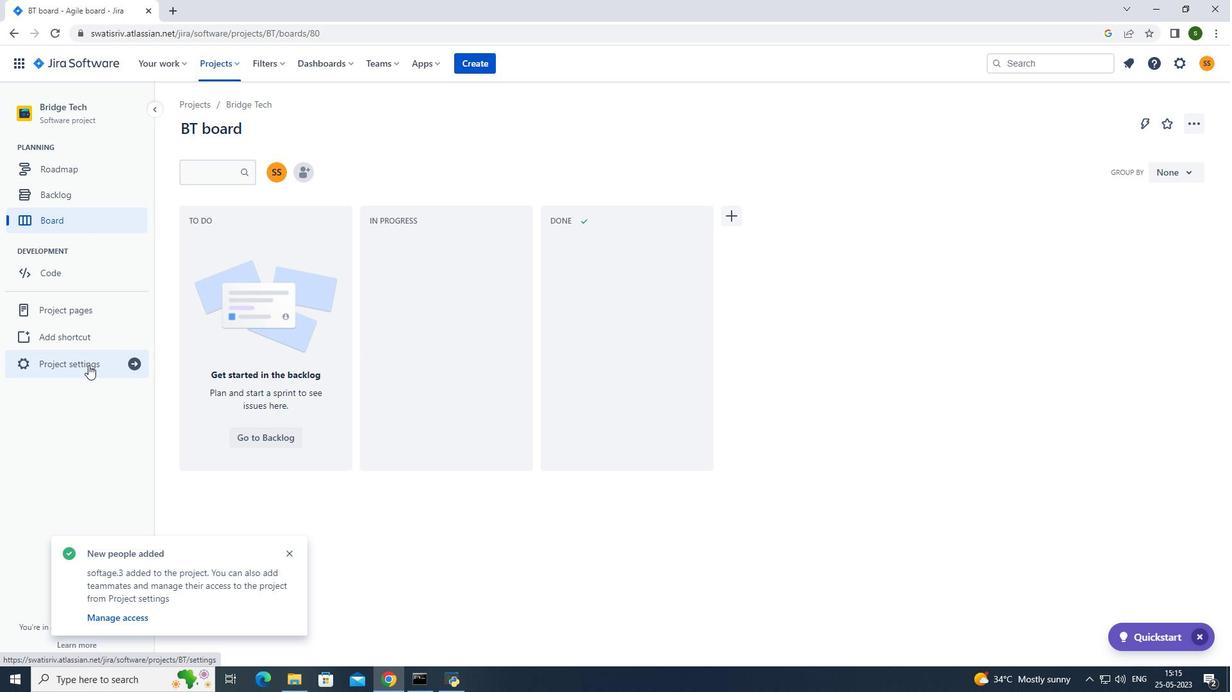 
Action: Mouse moved to (664, 458)
Screenshot: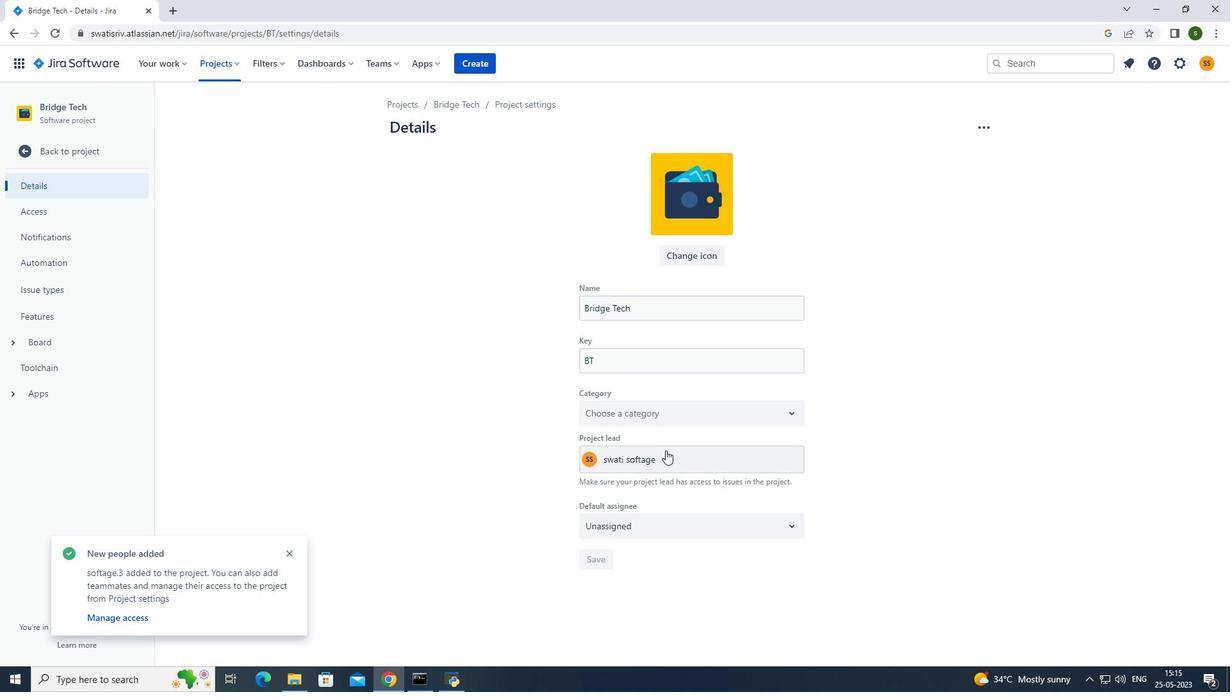 
Action: Mouse pressed left at (664, 458)
Screenshot: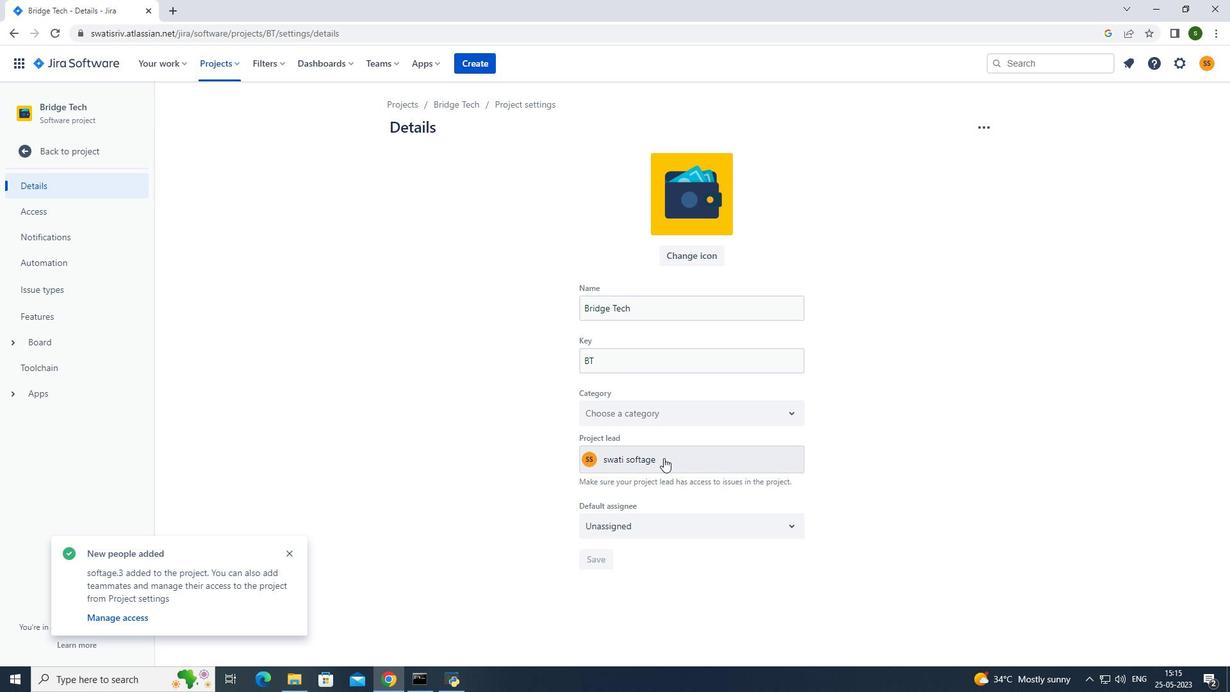
Action: Key pressed softage.3<Key.shift>@softage.net
Screenshot: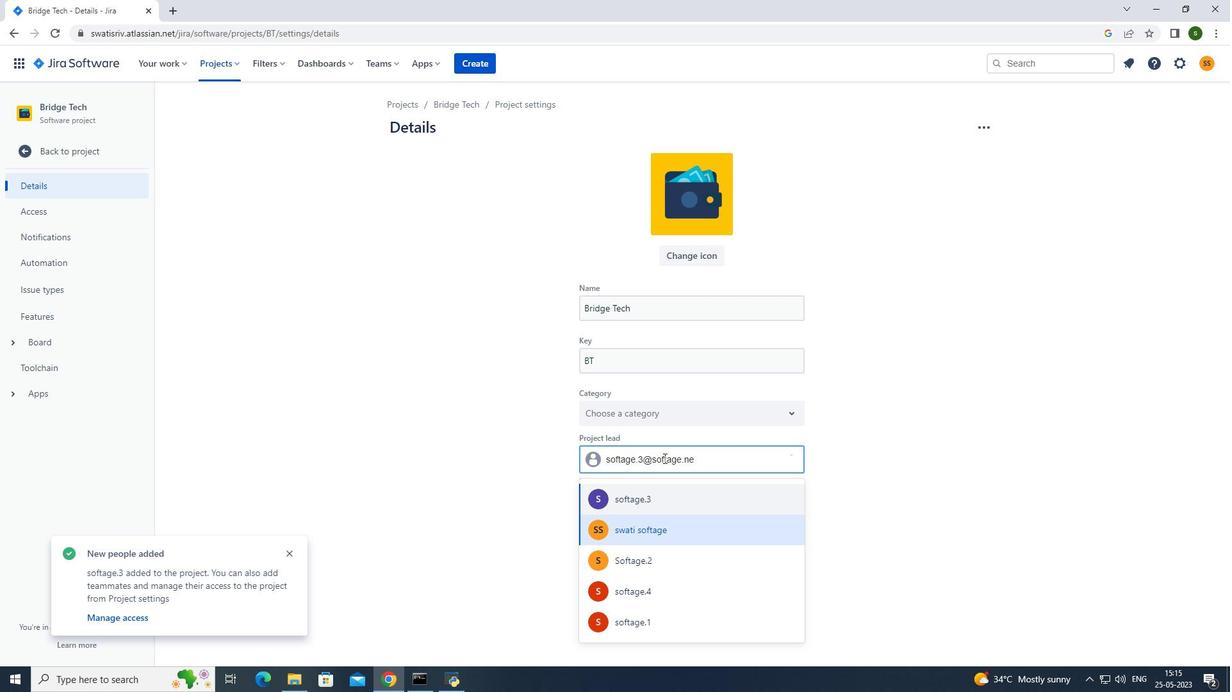 
Action: Mouse moved to (633, 498)
Screenshot: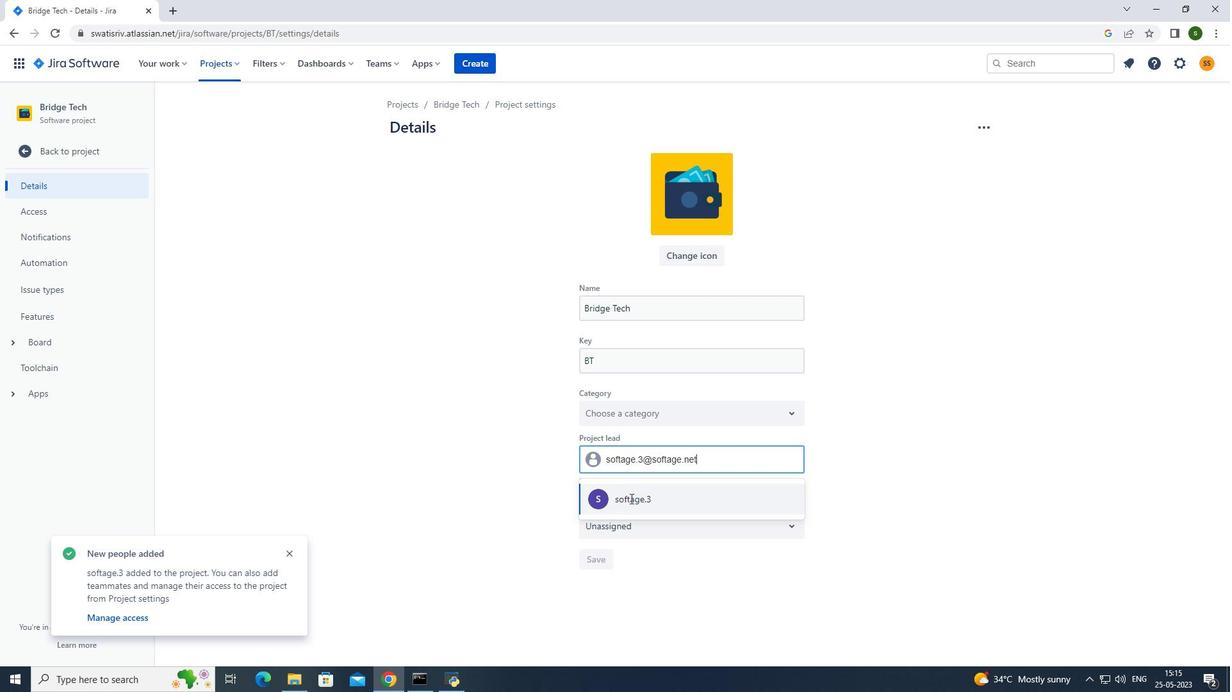 
Action: Mouse pressed left at (633, 498)
Screenshot: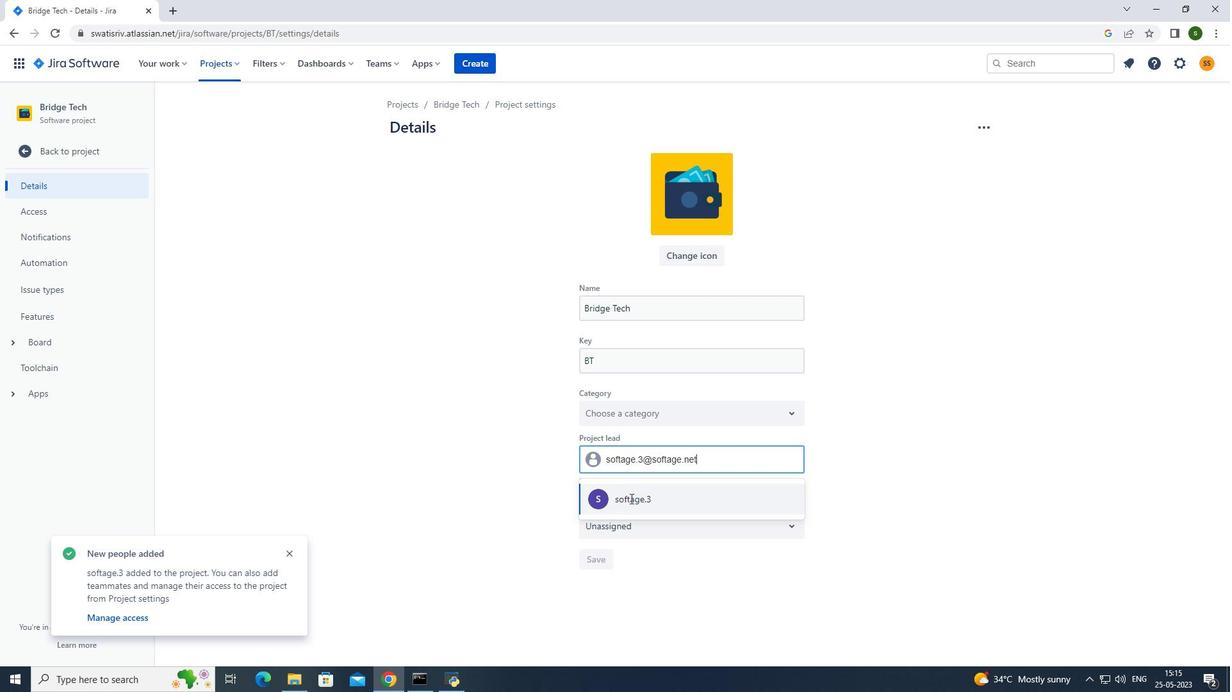
Action: Mouse moved to (592, 560)
Screenshot: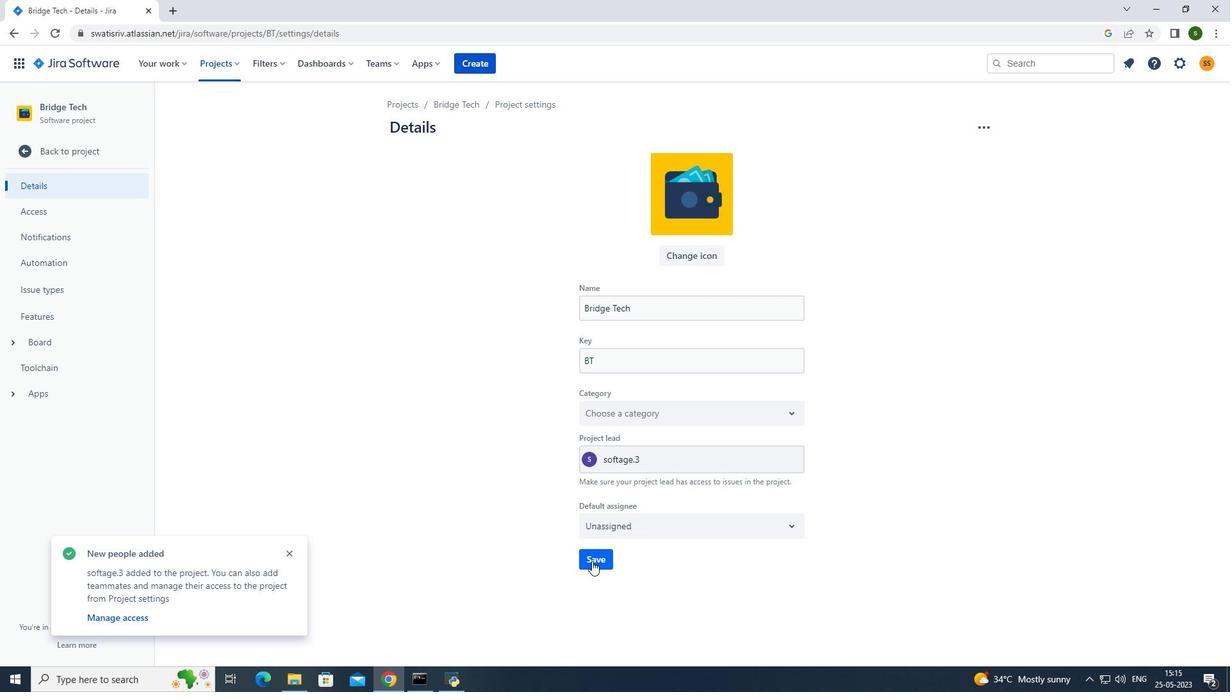 
Action: Mouse pressed left at (592, 560)
Screenshot: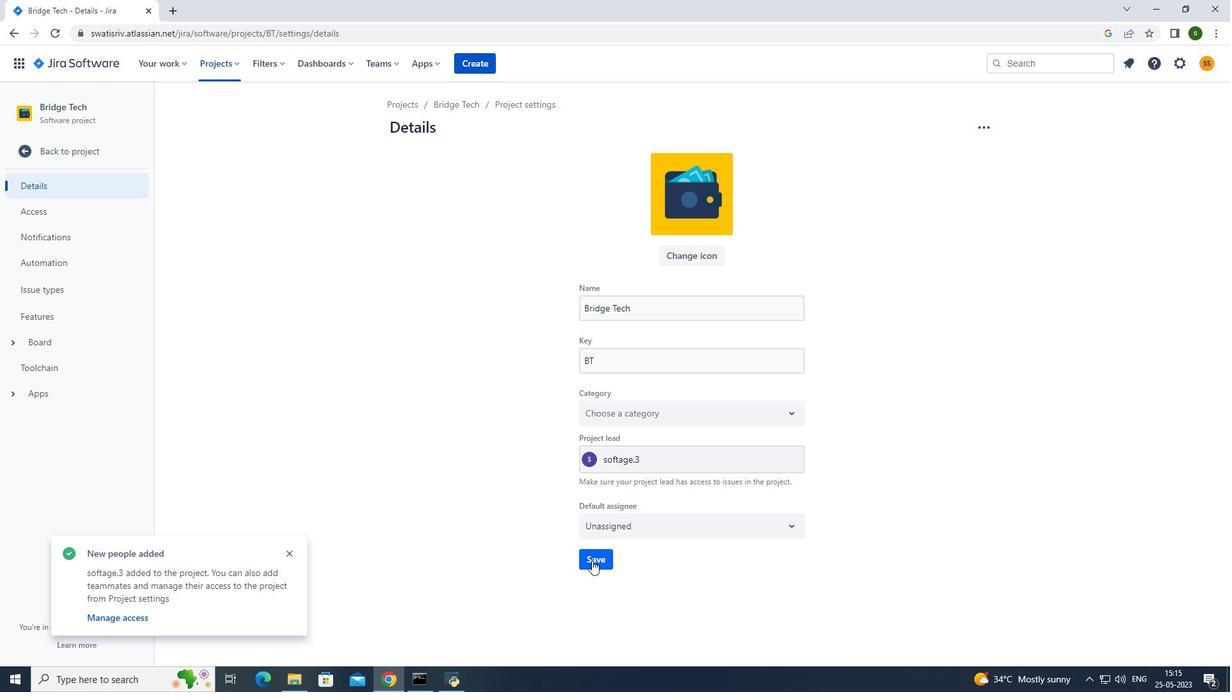 
Action: Mouse moved to (216, 62)
Screenshot: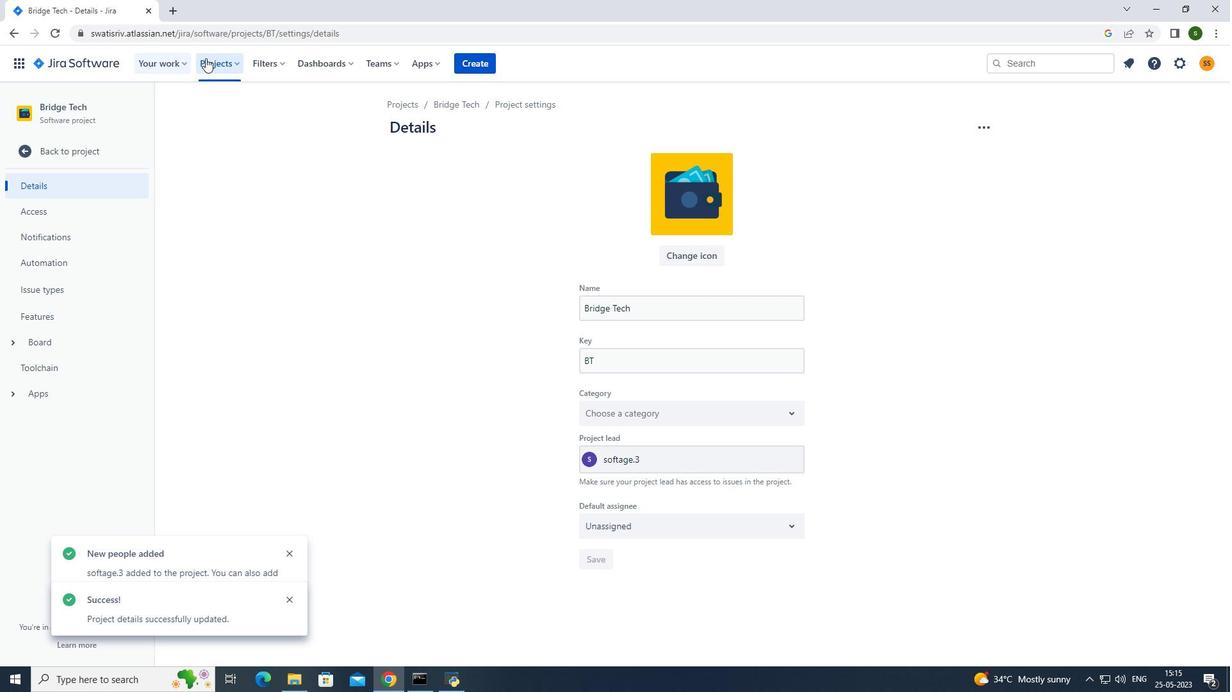 
Action: Mouse pressed left at (216, 62)
Screenshot: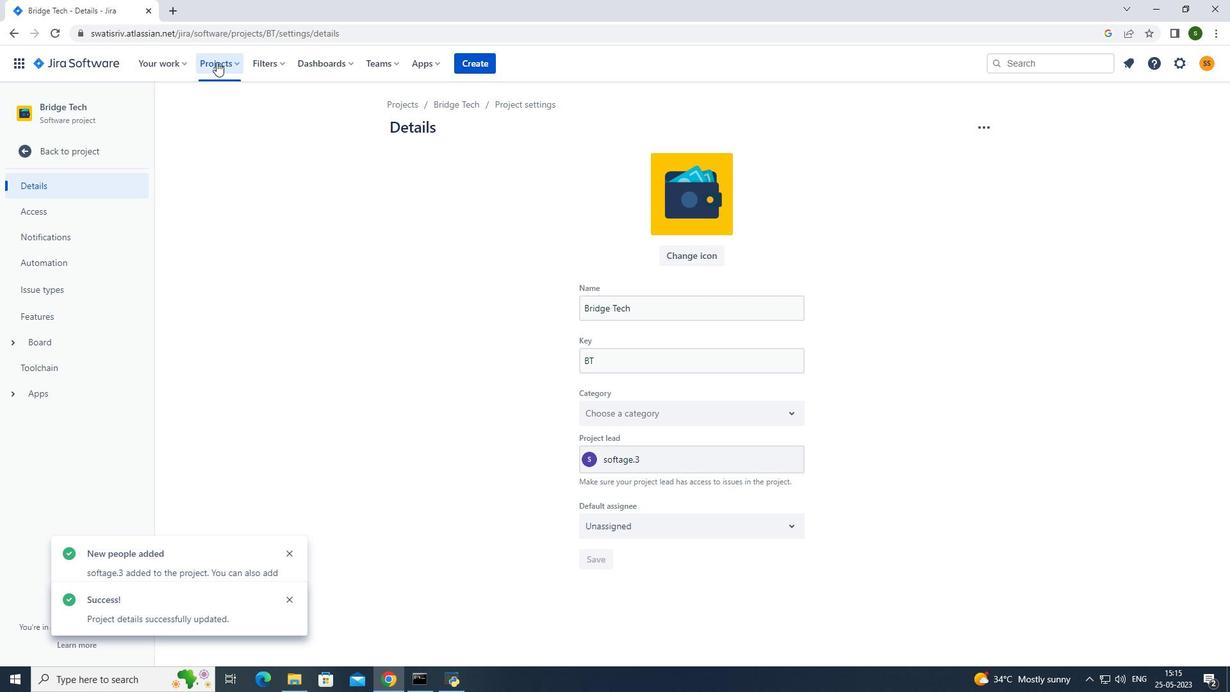 
Action: Mouse moved to (241, 114)
Screenshot: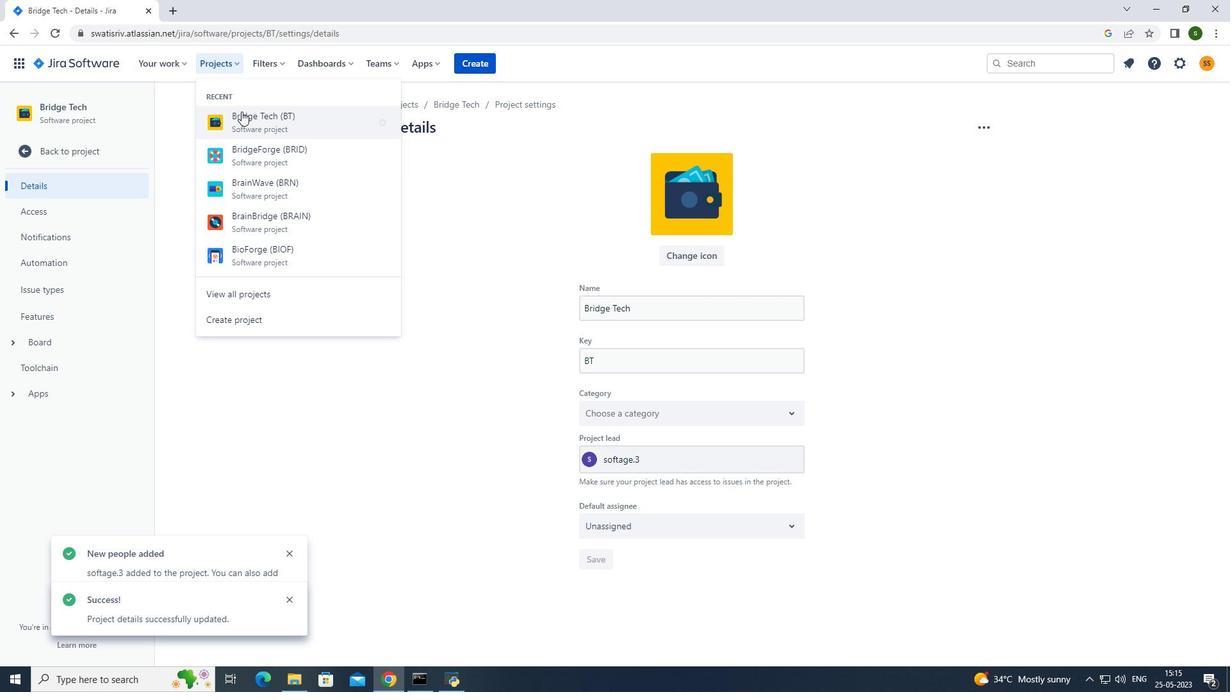 
Action: Mouse pressed left at (241, 114)
Screenshot: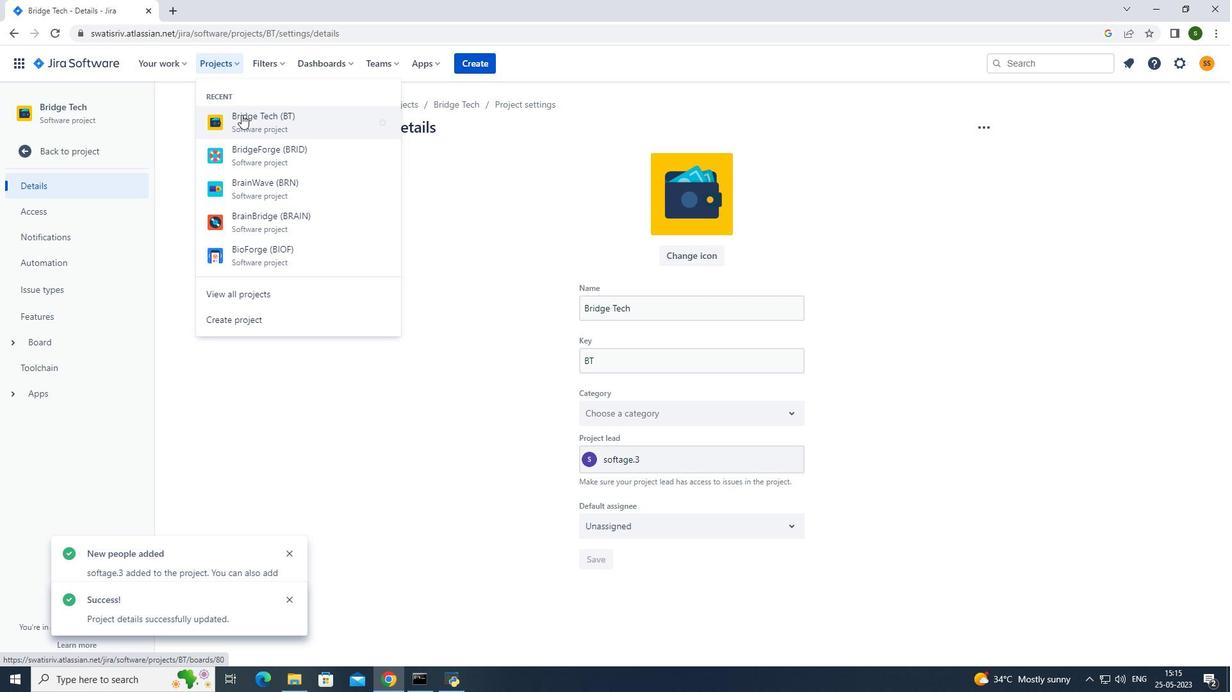 
Action: Mouse moved to (304, 178)
Screenshot: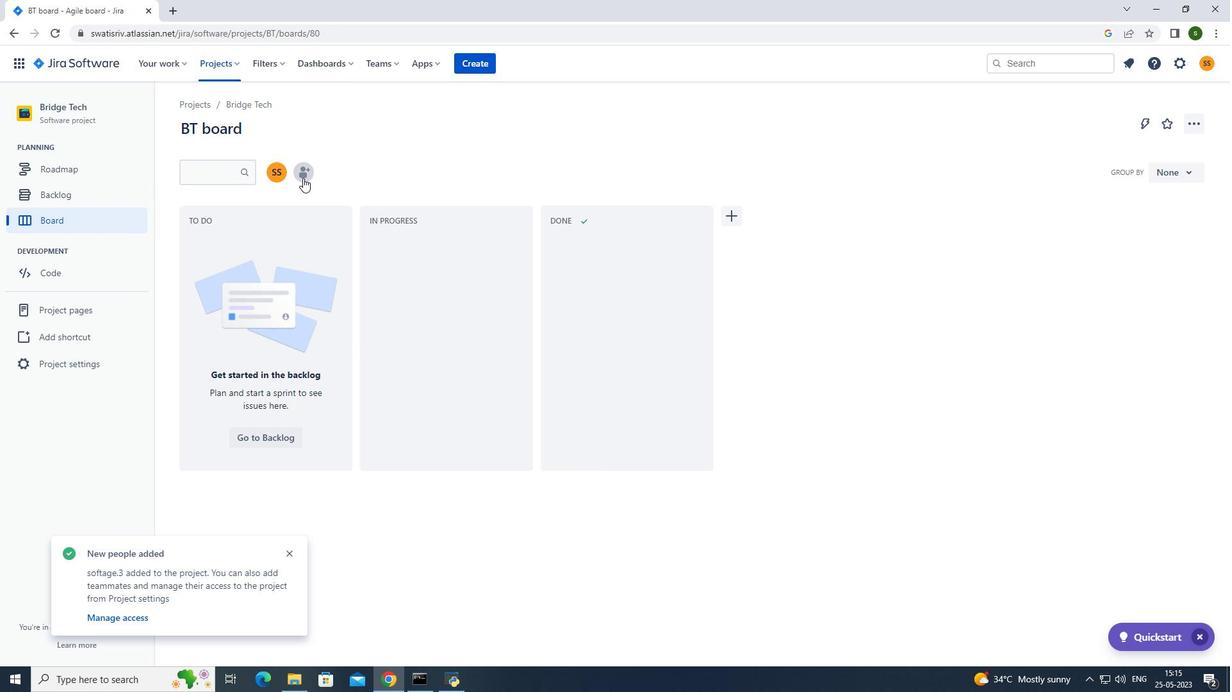 
Action: Mouse pressed left at (304, 178)
Screenshot: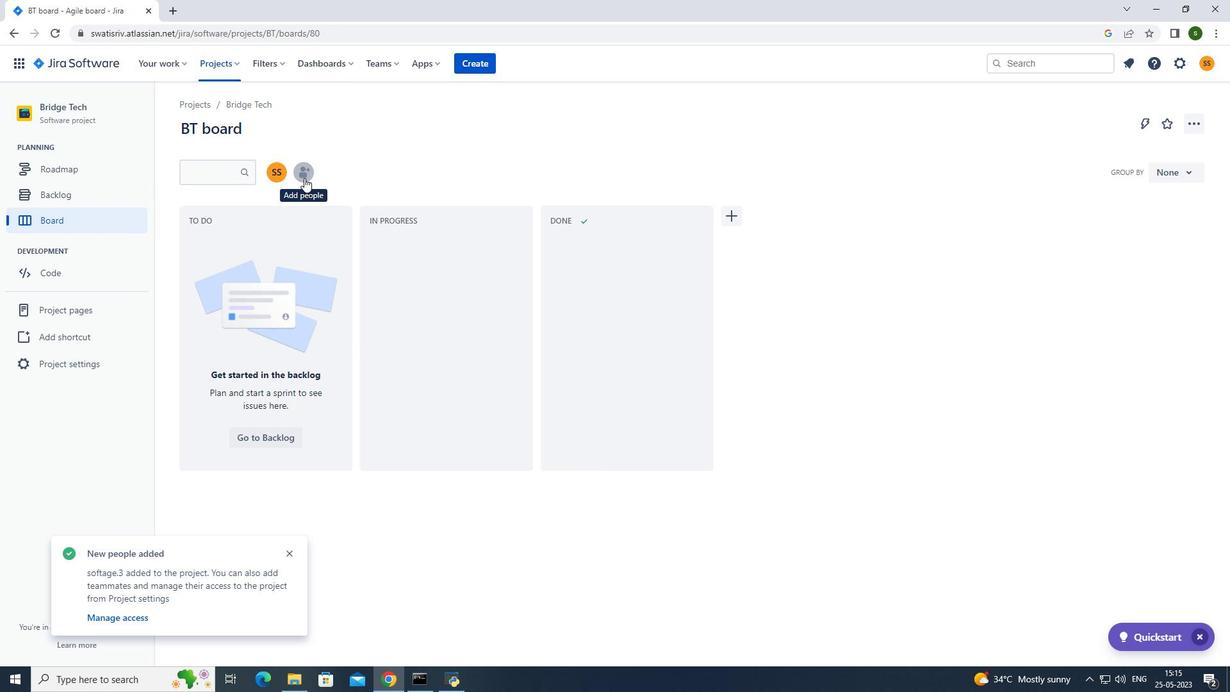 
Action: Mouse moved to (596, 151)
Screenshot: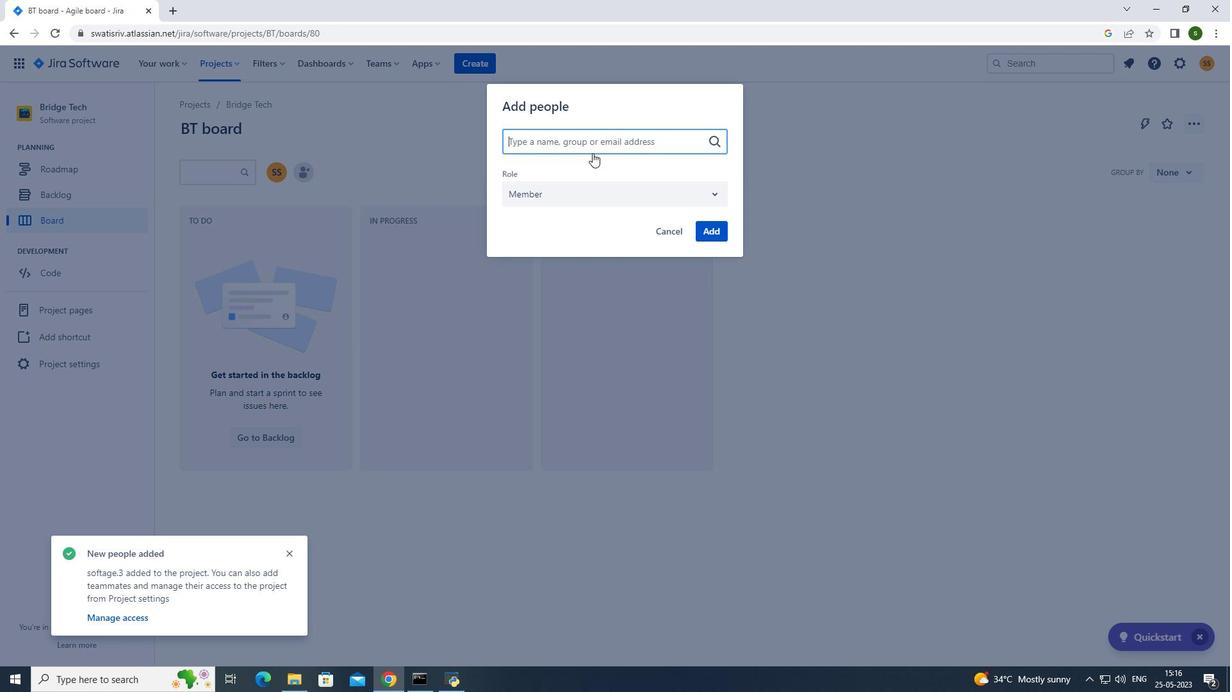 
Action: Key pressed softage.4<Key.shift>@softage.net
Screenshot: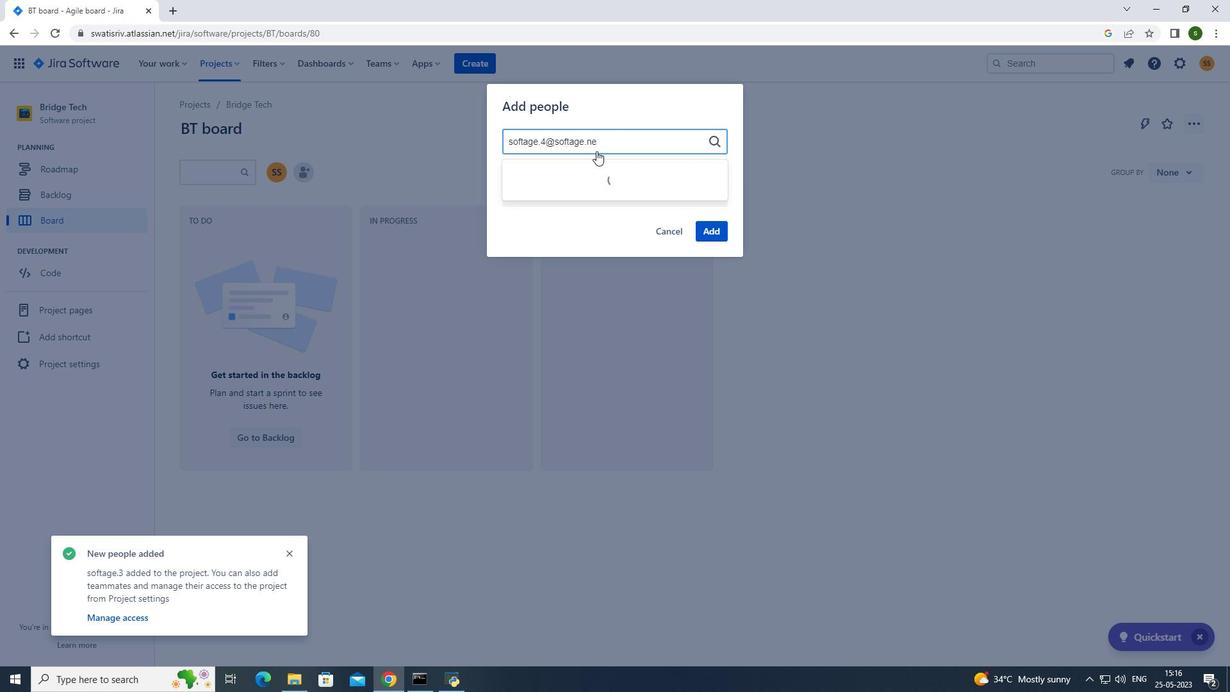 
Action: Mouse moved to (590, 178)
Screenshot: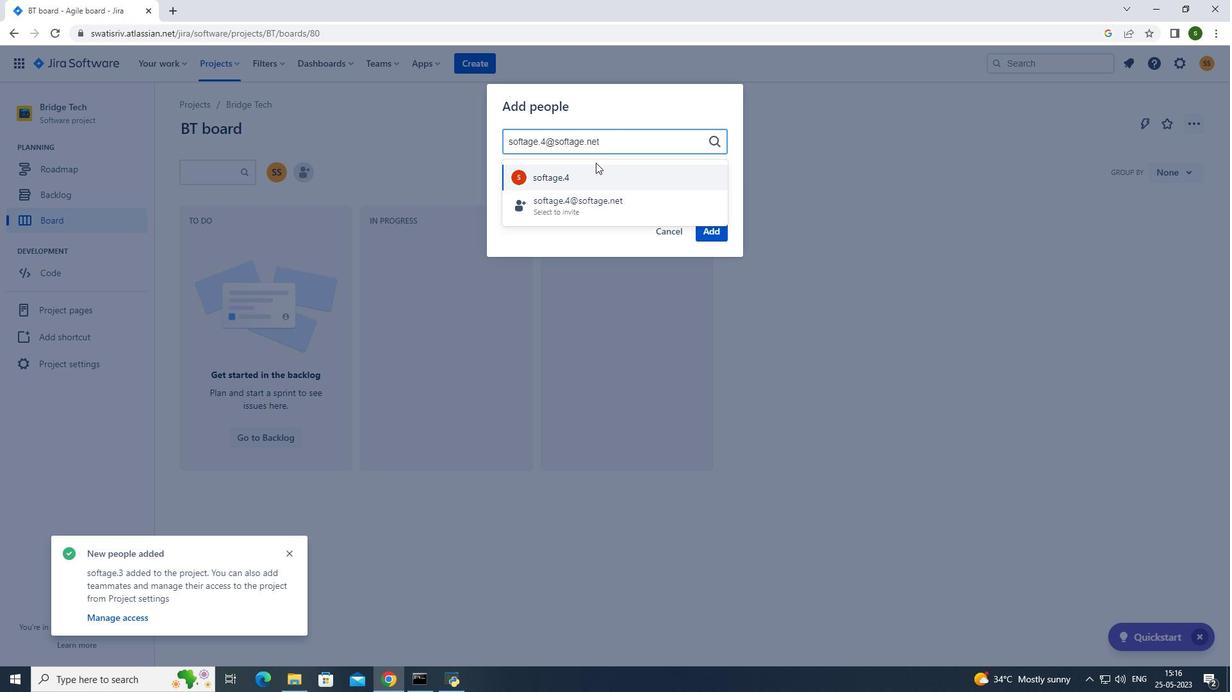 
Action: Mouse pressed left at (590, 178)
Screenshot: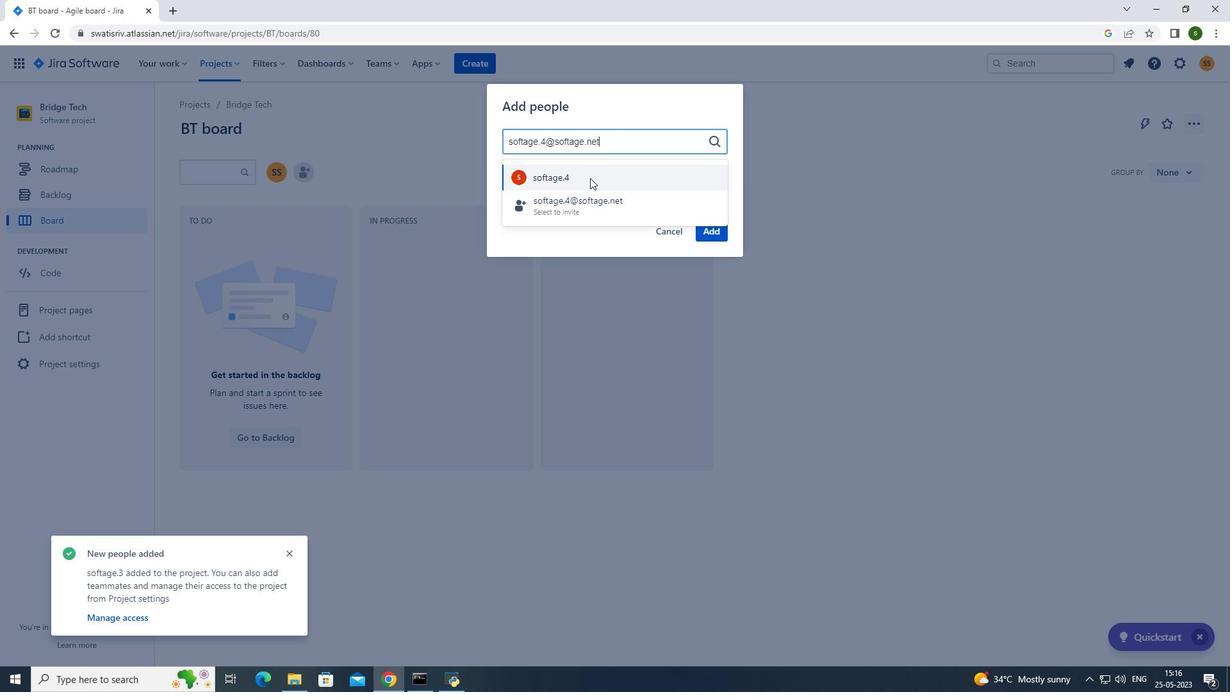 
Action: Mouse moved to (719, 226)
Screenshot: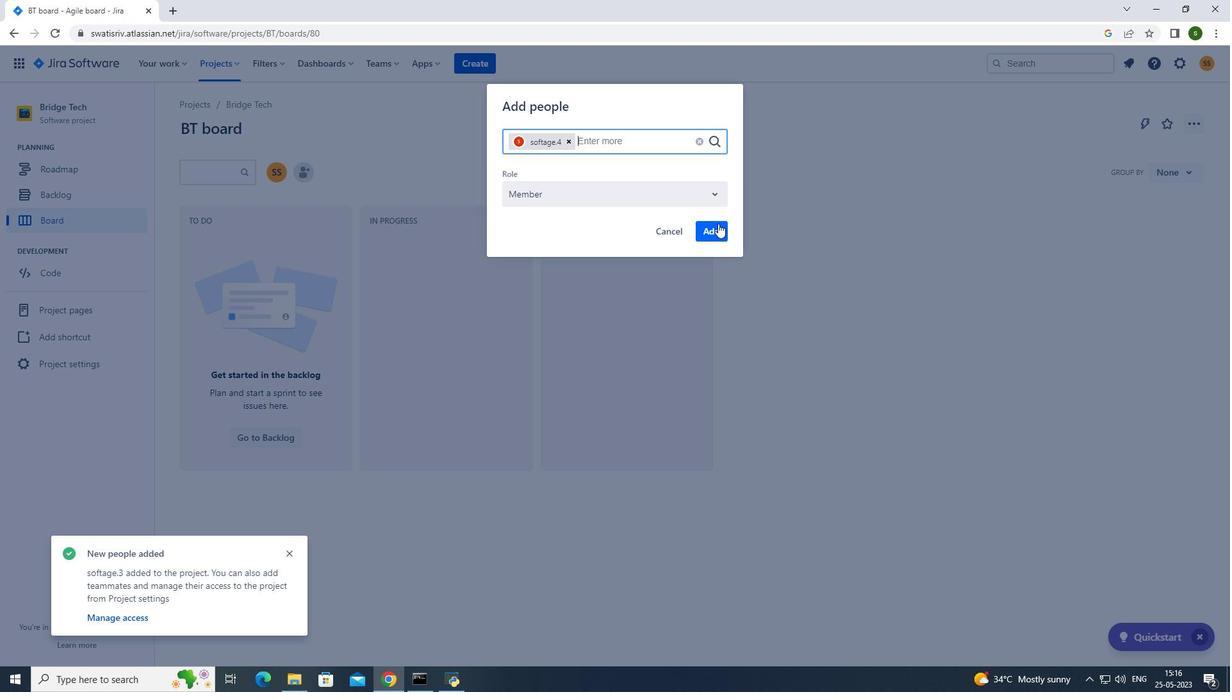 
Action: Mouse pressed left at (719, 226)
Screenshot: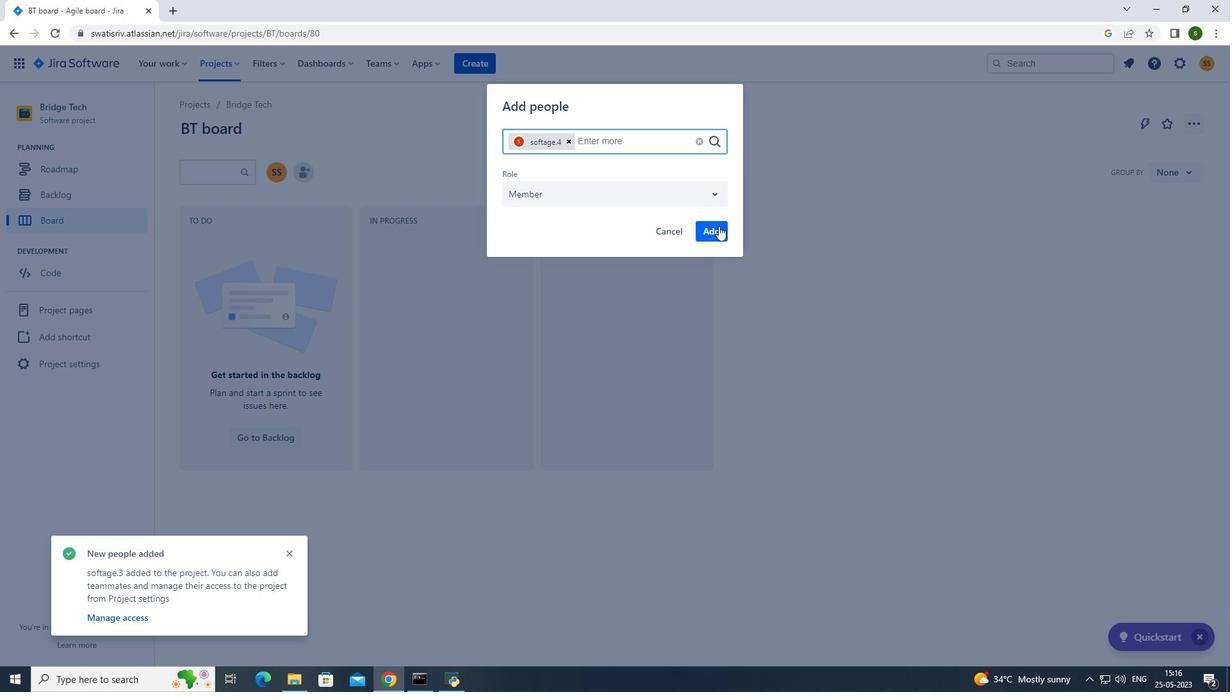 
Action: Mouse moved to (612, 133)
Screenshot: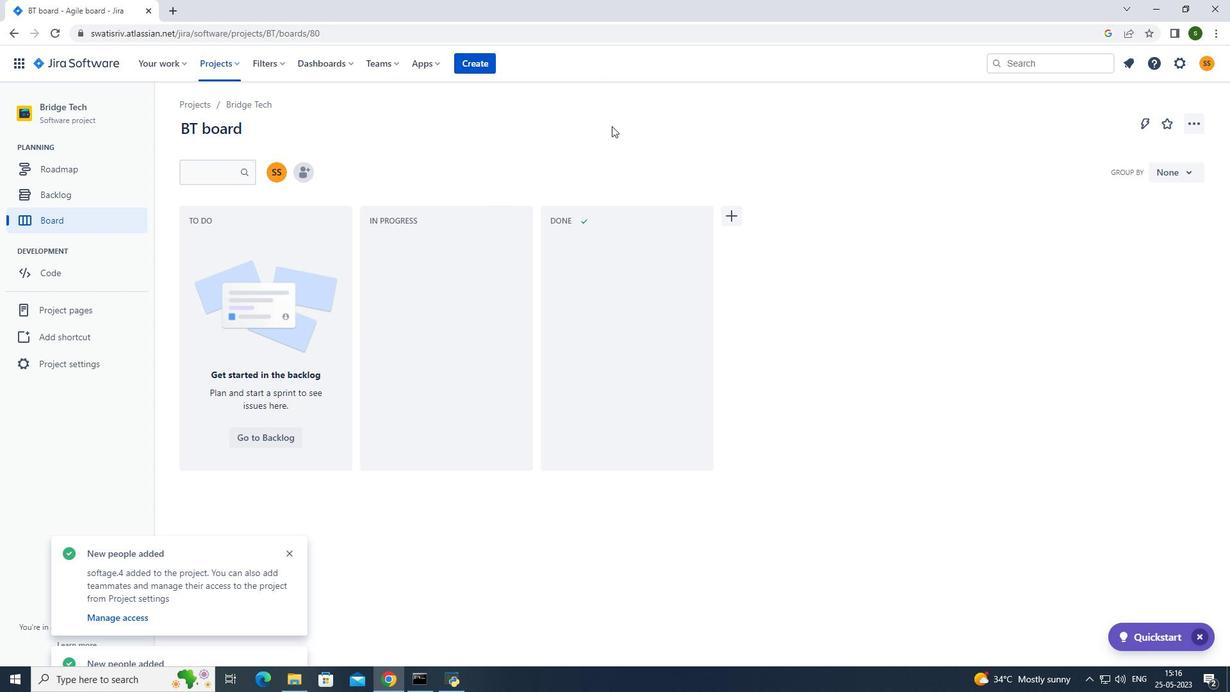 
